 Task: Create in the project AgileConnection in Backlog an issue 'Create a new online platform for online education courses with advanced peer-to-peer learning and discussion features', assign it to team member softage.1@softage.net and change the status to IN PROGRESS. Create in the project AgileConnection in Backlog an issue 'Implement a new cloud-based customer engagement system for a company with advanced marketing automation and customer retention features', assign it to team member softage.2@softage.net and change the status to IN PROGRESS
Action: Mouse moved to (222, 59)
Screenshot: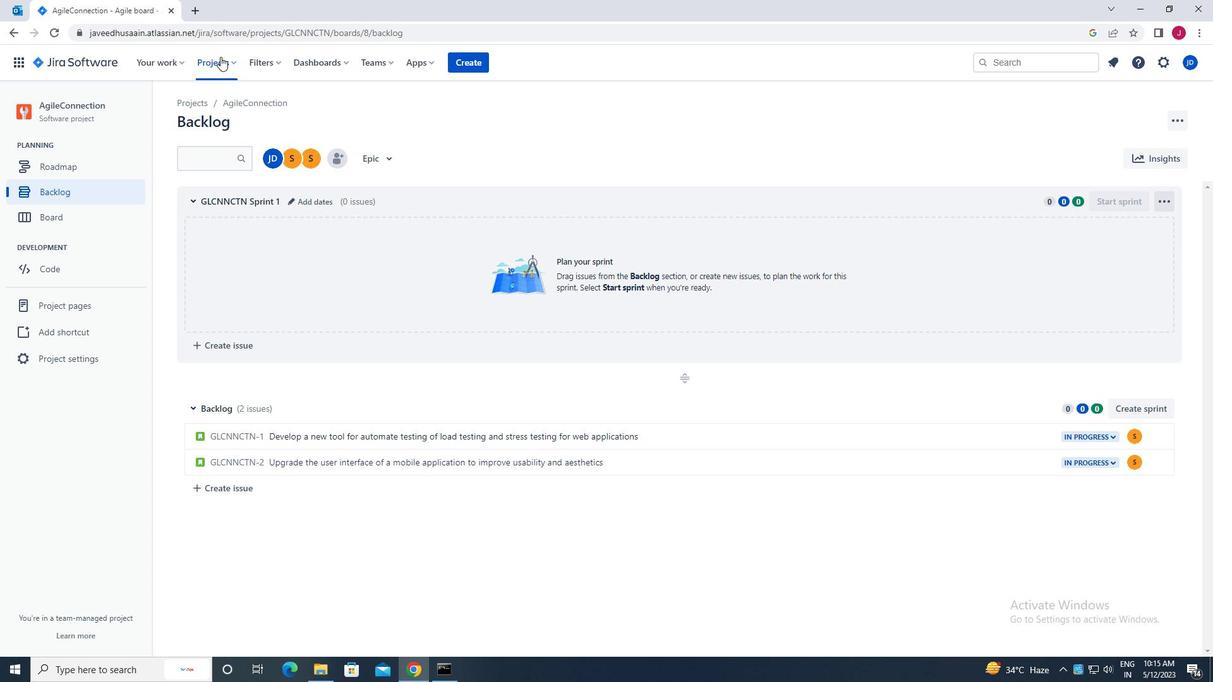 
Action: Mouse pressed left at (222, 59)
Screenshot: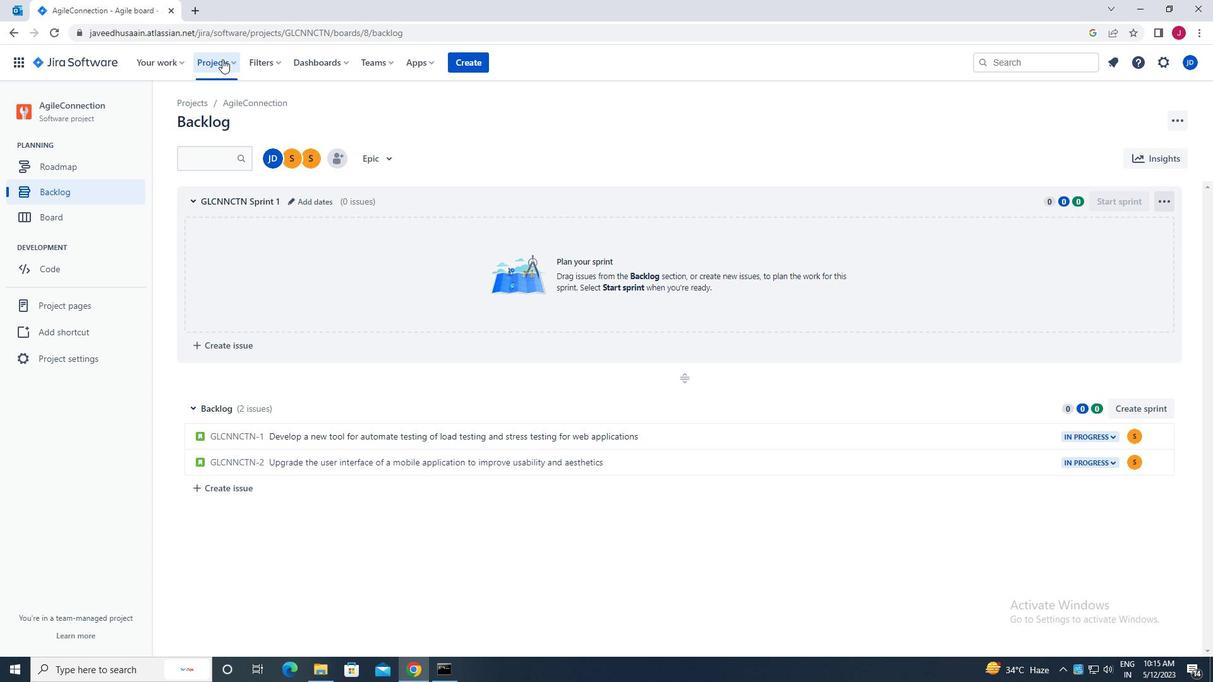 
Action: Mouse moved to (267, 115)
Screenshot: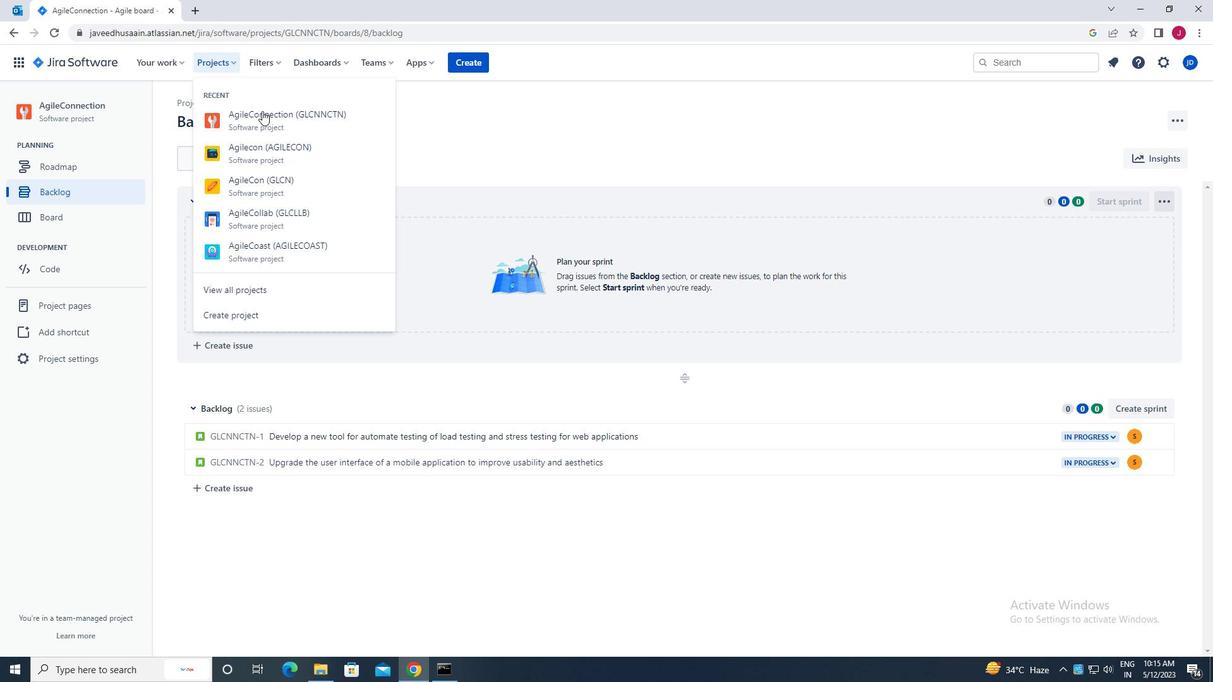 
Action: Mouse pressed left at (267, 115)
Screenshot: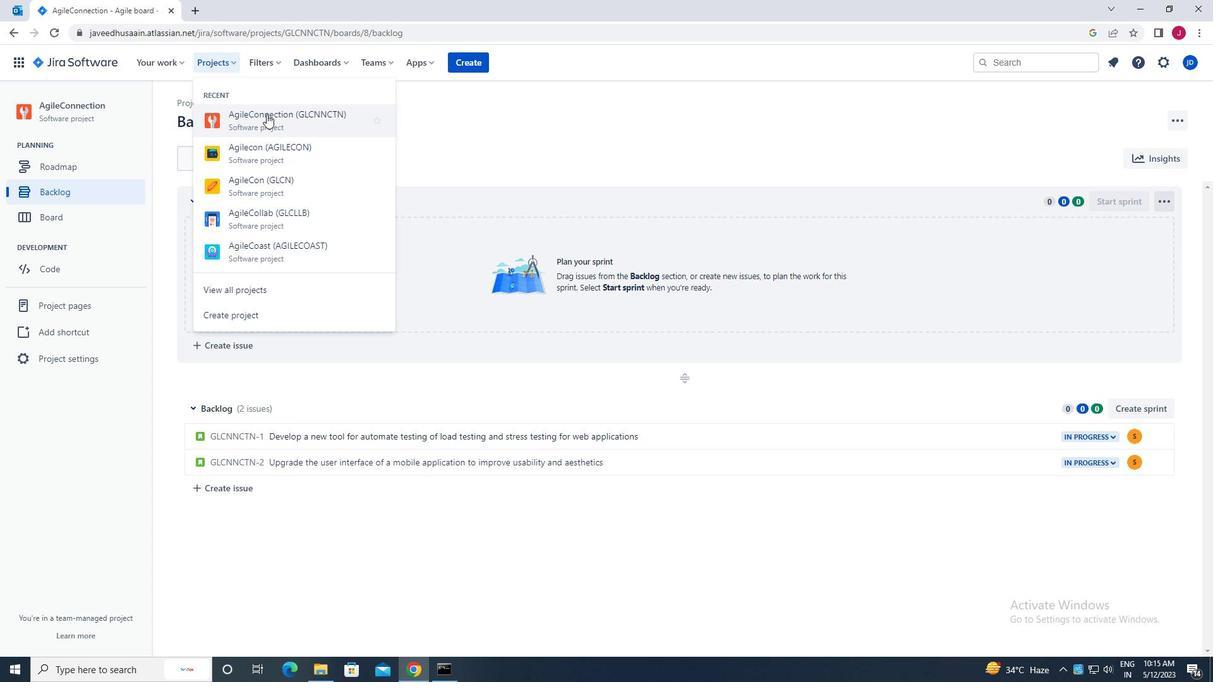 
Action: Mouse moved to (100, 190)
Screenshot: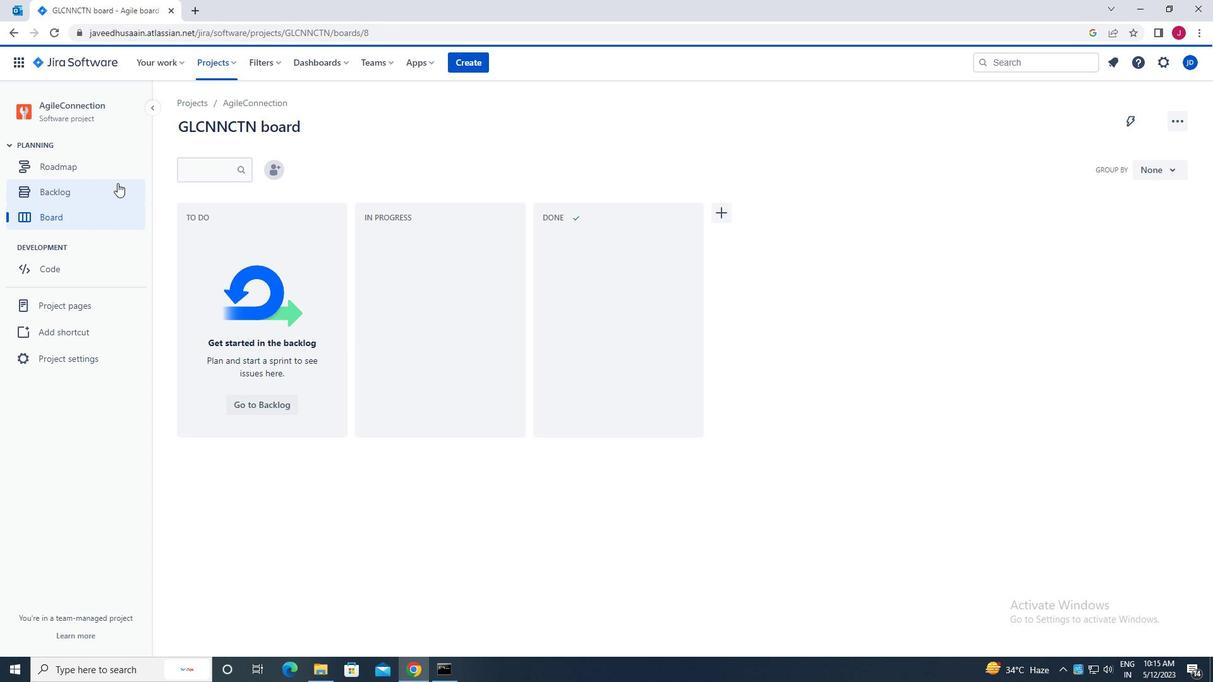 
Action: Mouse pressed left at (100, 190)
Screenshot: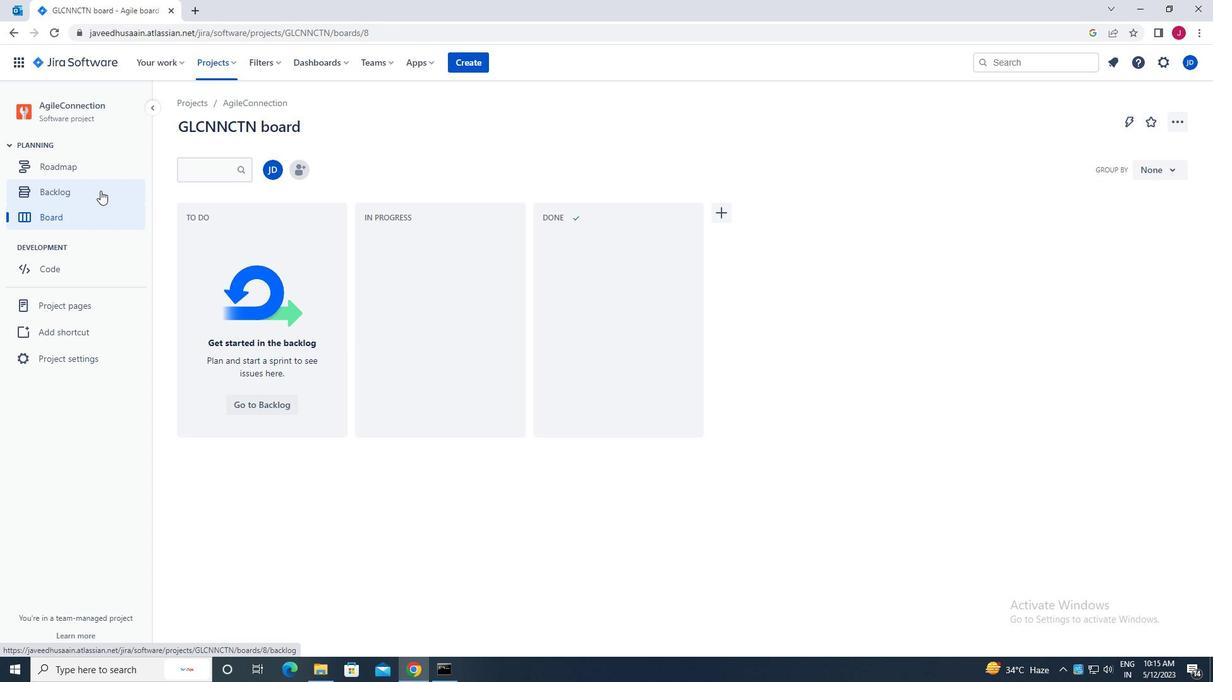 
Action: Mouse moved to (237, 493)
Screenshot: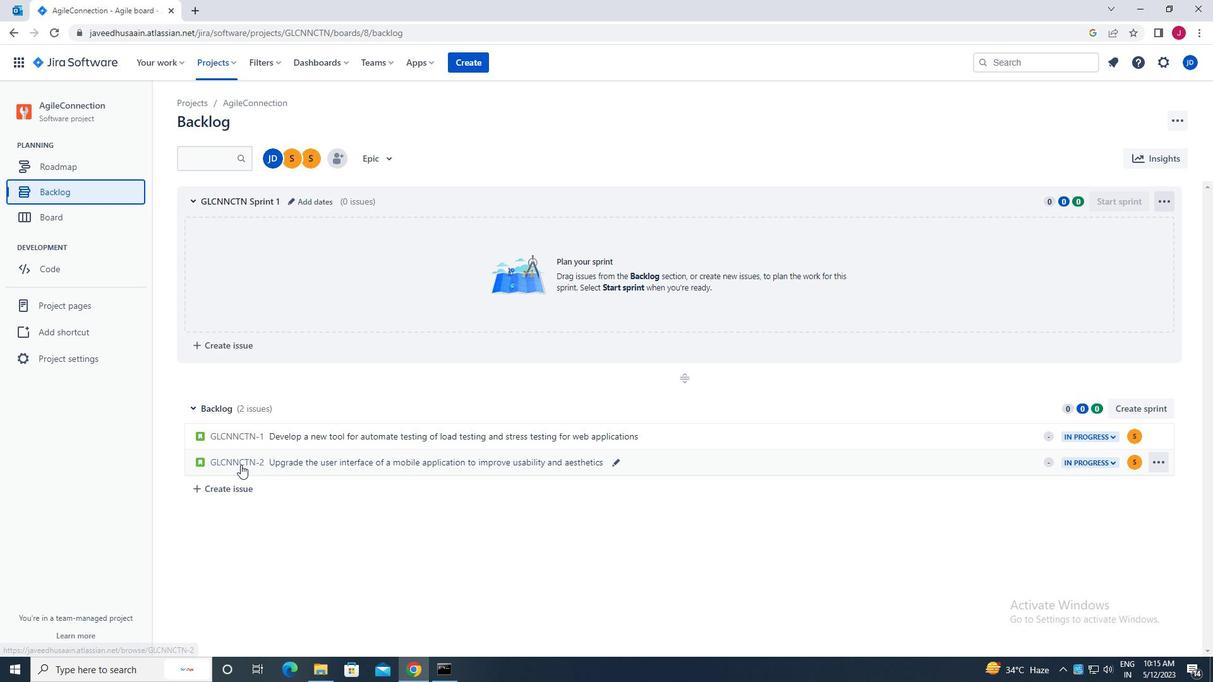 
Action: Mouse pressed left at (237, 493)
Screenshot: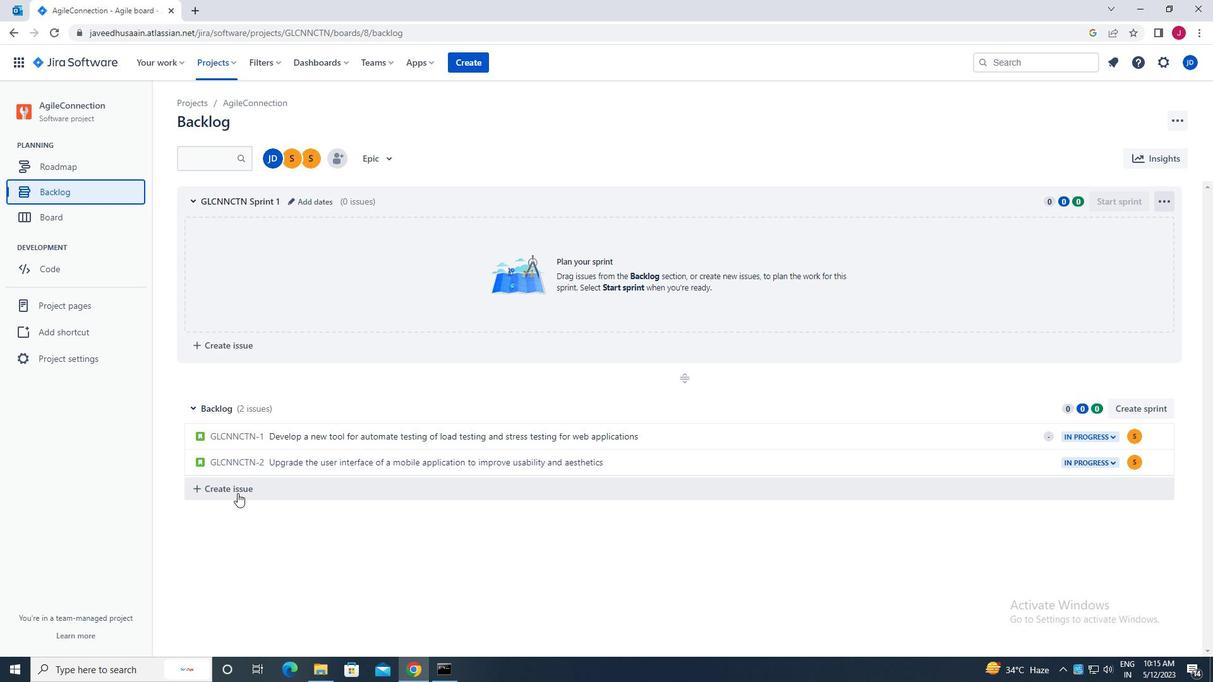 
Action: Key pressed c<Key.caps_lock>reate<Key.space>a<Key.space>new<Key.space>online<Key.space>platform<Key.space>for<Key.space>online<Key.space>education<Key.space>course<Key.space>with<Key.space>advanced<Key.space>peer-to-peer<Key.space>learning<Key.space>and<Key.space>discussion<Key.space>feature<Key.enter>
Screenshot: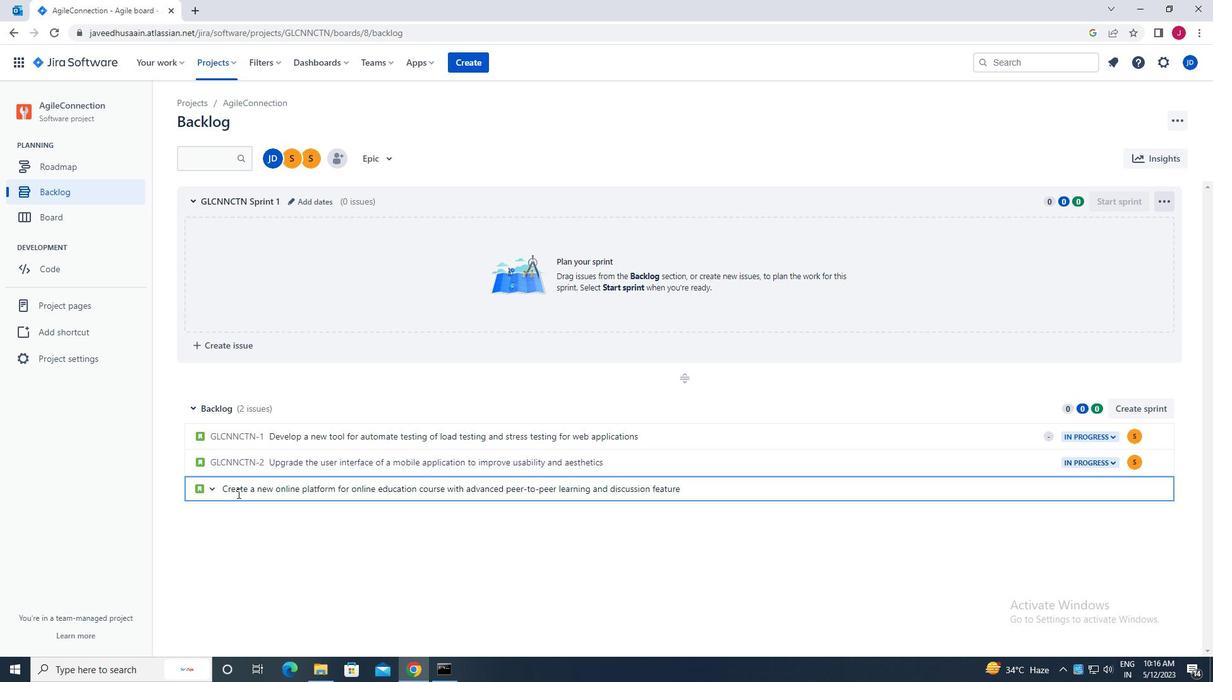 
Action: Mouse moved to (1137, 487)
Screenshot: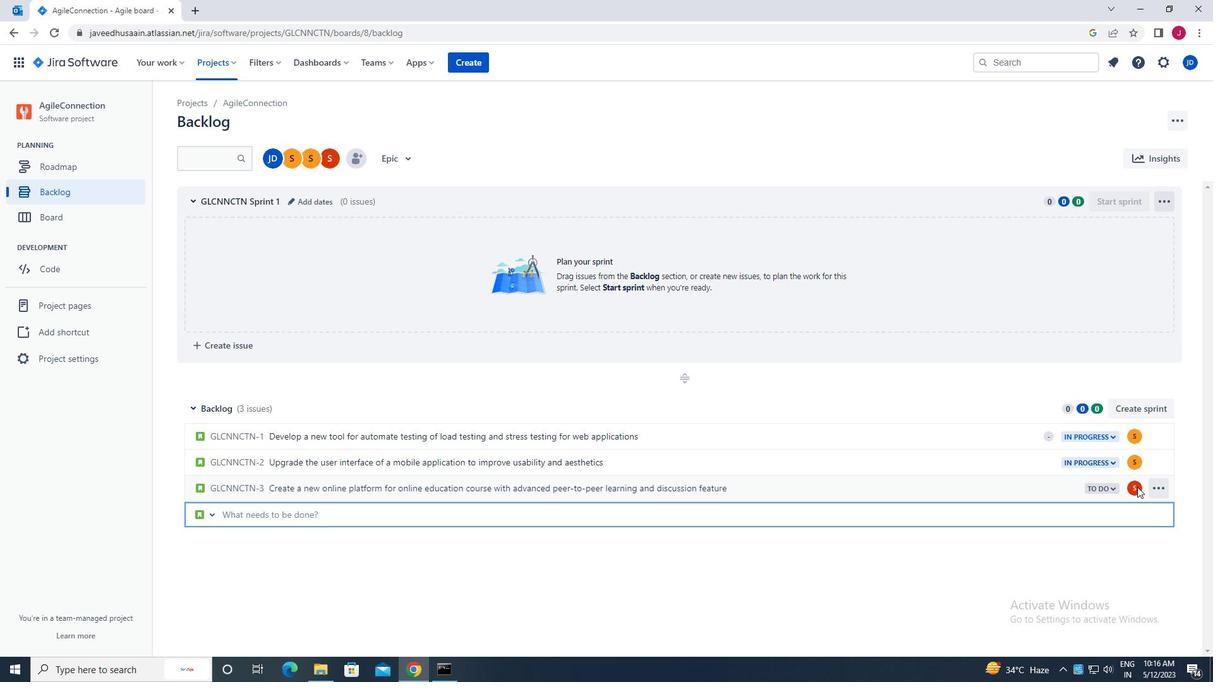 
Action: Mouse pressed left at (1137, 487)
Screenshot: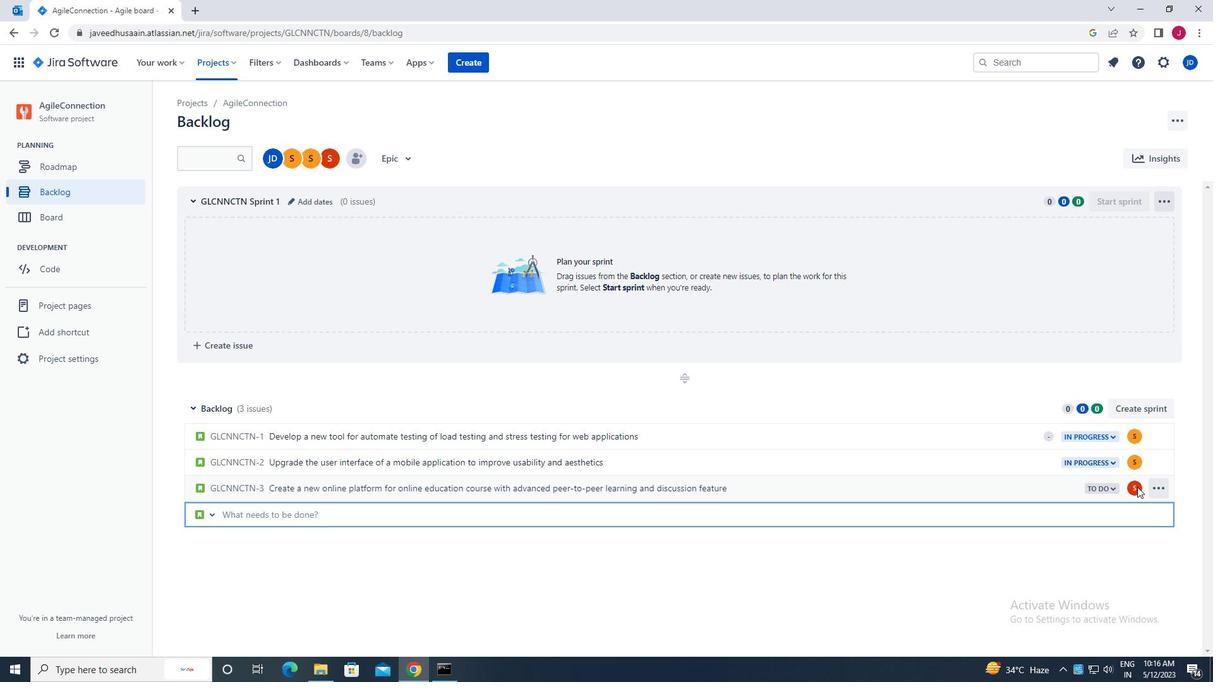 
Action: Mouse moved to (1012, 589)
Screenshot: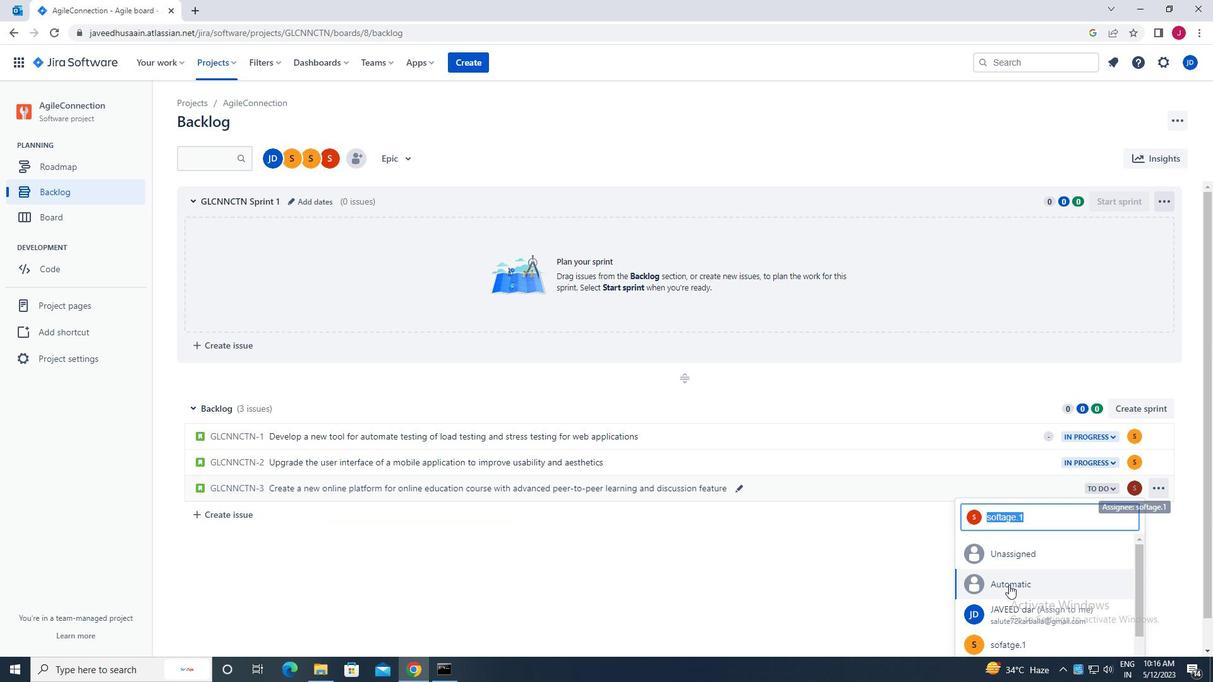 
Action: Mouse scrolled (1012, 588) with delta (0, 0)
Screenshot: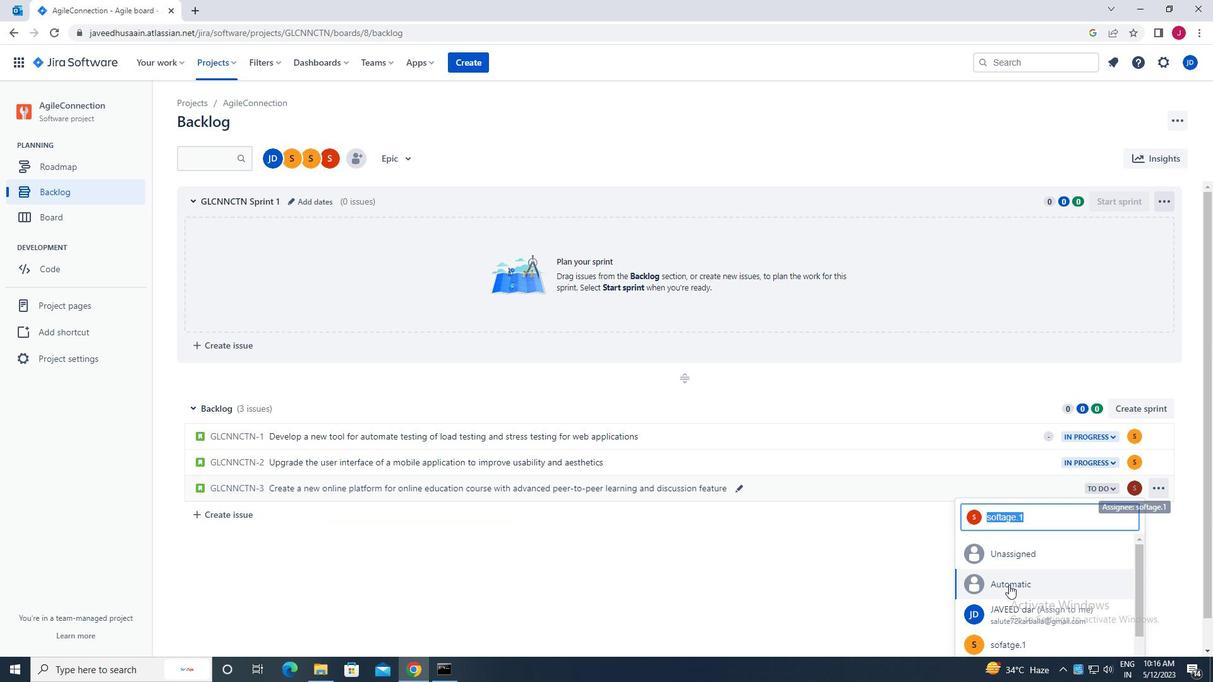 
Action: Mouse scrolled (1012, 588) with delta (0, 0)
Screenshot: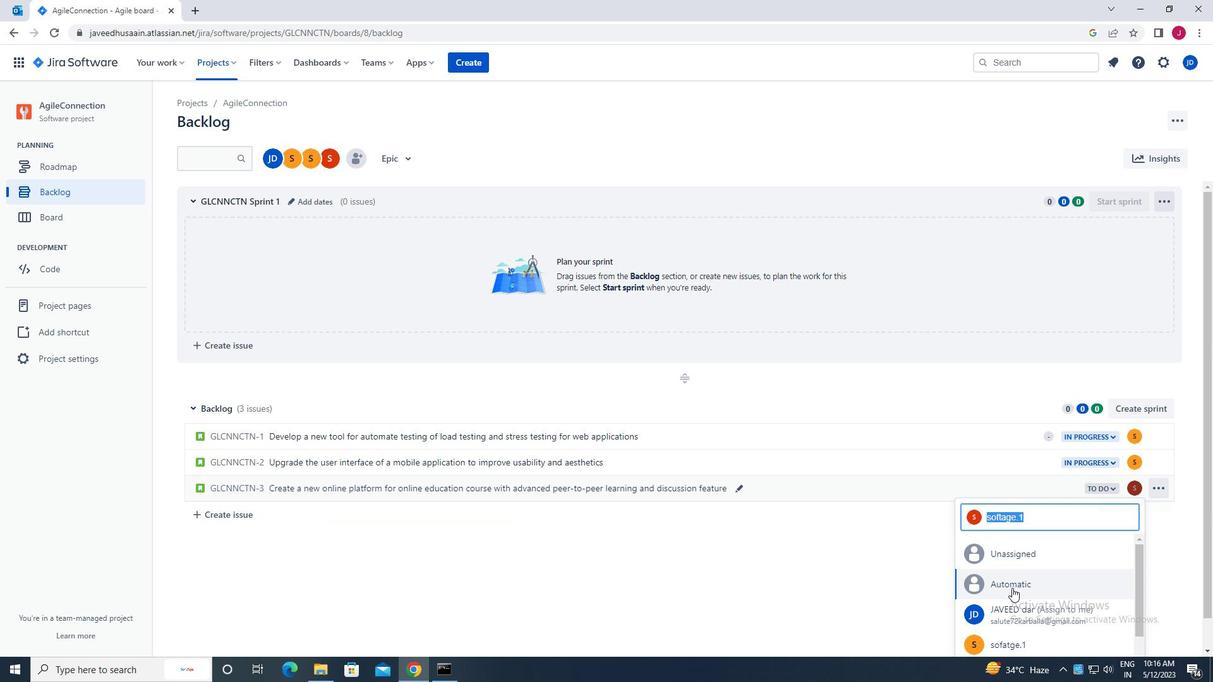 
Action: Mouse moved to (1013, 589)
Screenshot: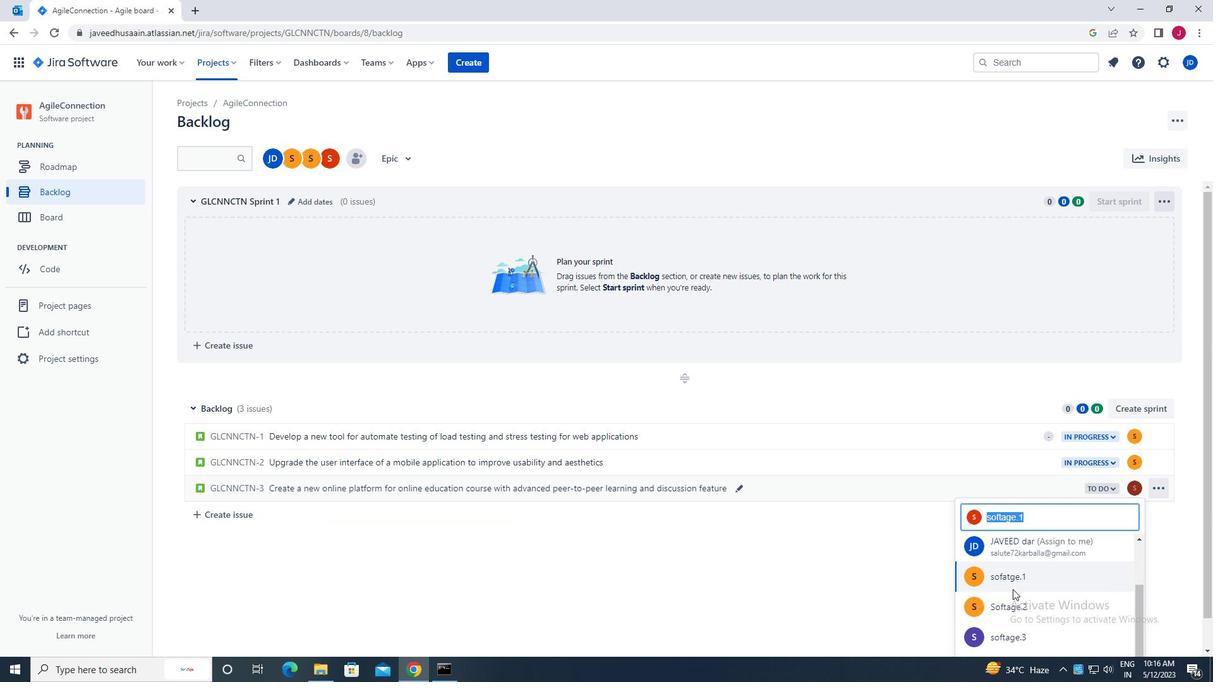 
Action: Mouse scrolled (1013, 588) with delta (0, 0)
Screenshot: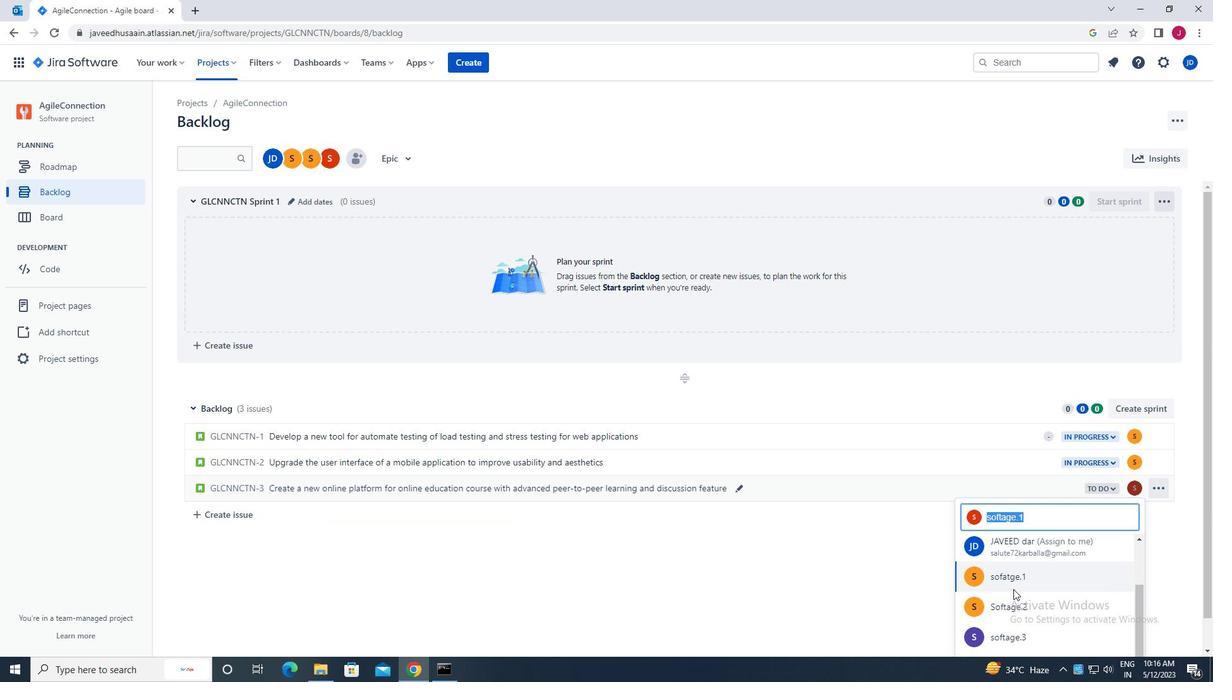 
Action: Mouse moved to (1013, 589)
Screenshot: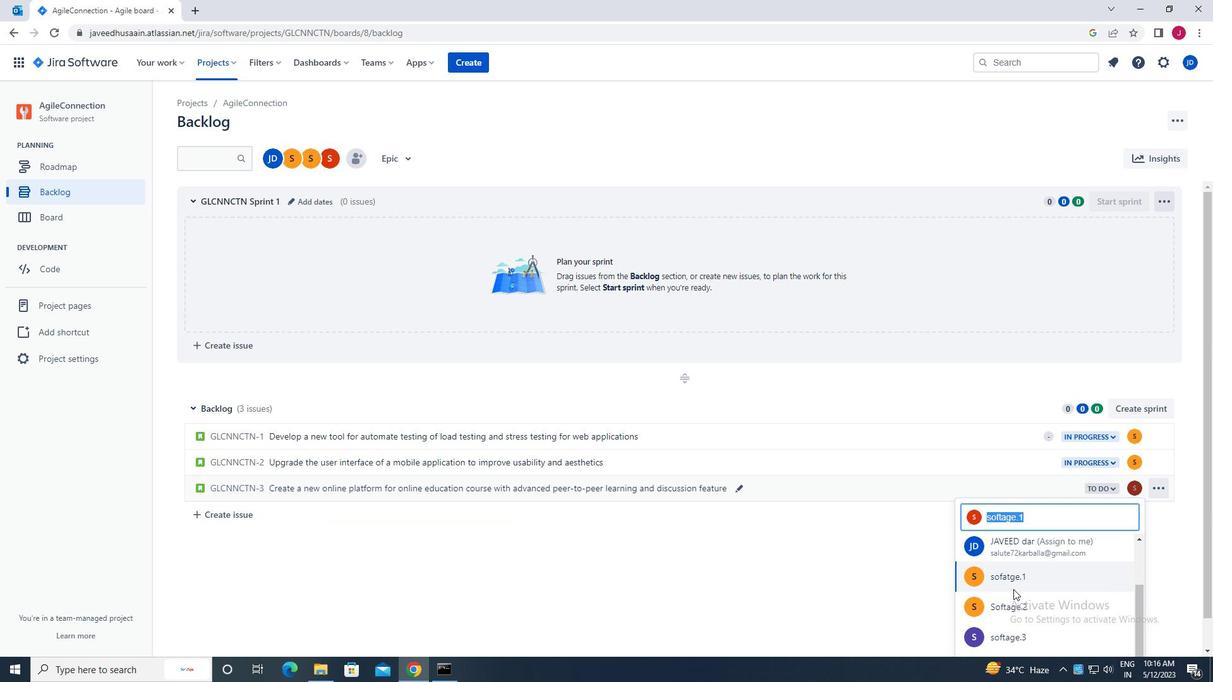 
Action: Mouse scrolled (1013, 588) with delta (0, 0)
Screenshot: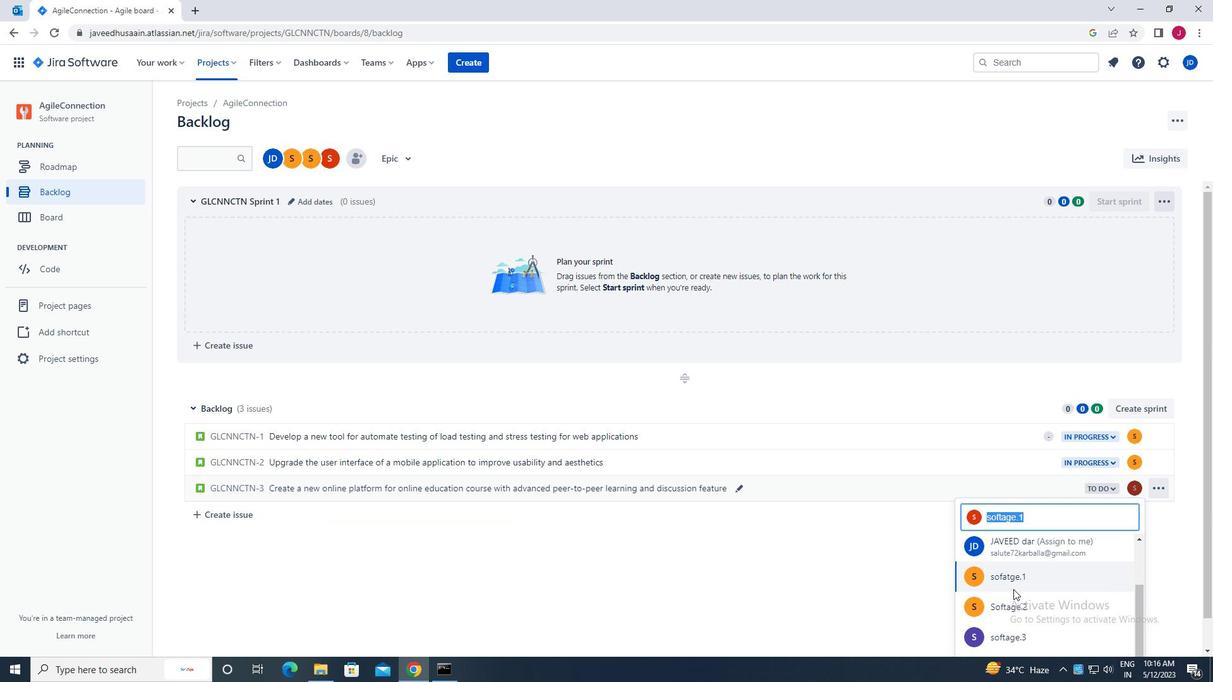
Action: Mouse moved to (1014, 589)
Screenshot: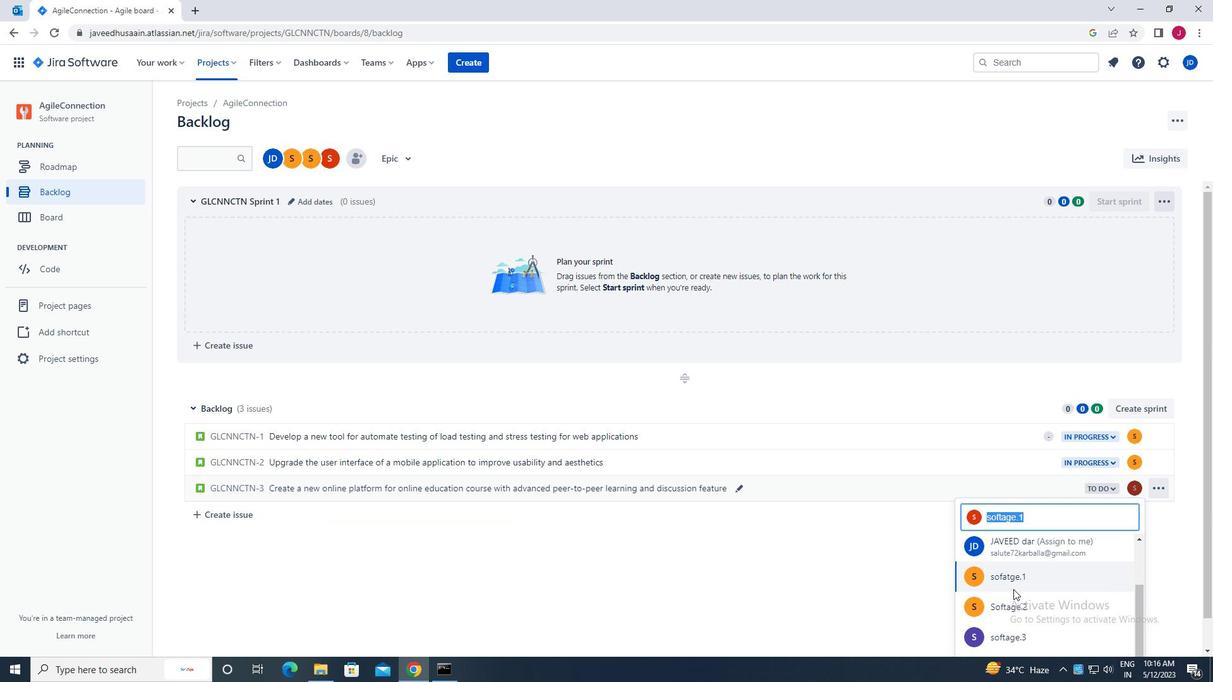 
Action: Mouse scrolled (1014, 588) with delta (0, 0)
Screenshot: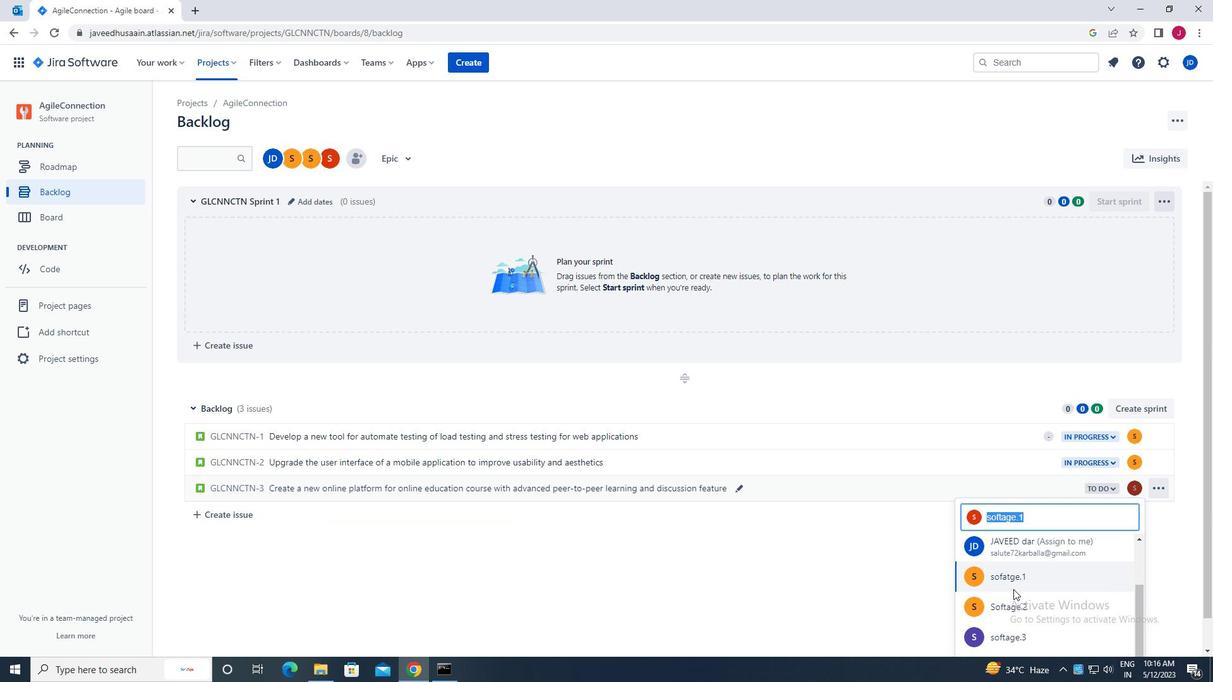 
Action: Mouse moved to (1021, 575)
Screenshot: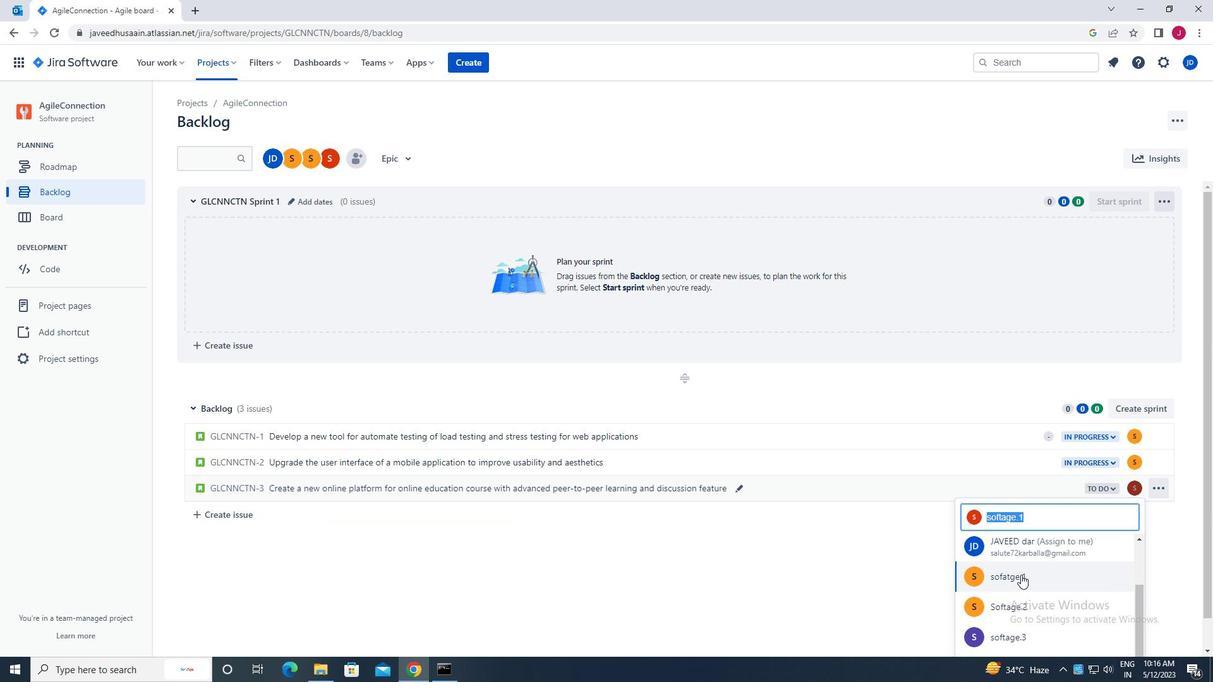 
Action: Mouse pressed left at (1021, 575)
Screenshot: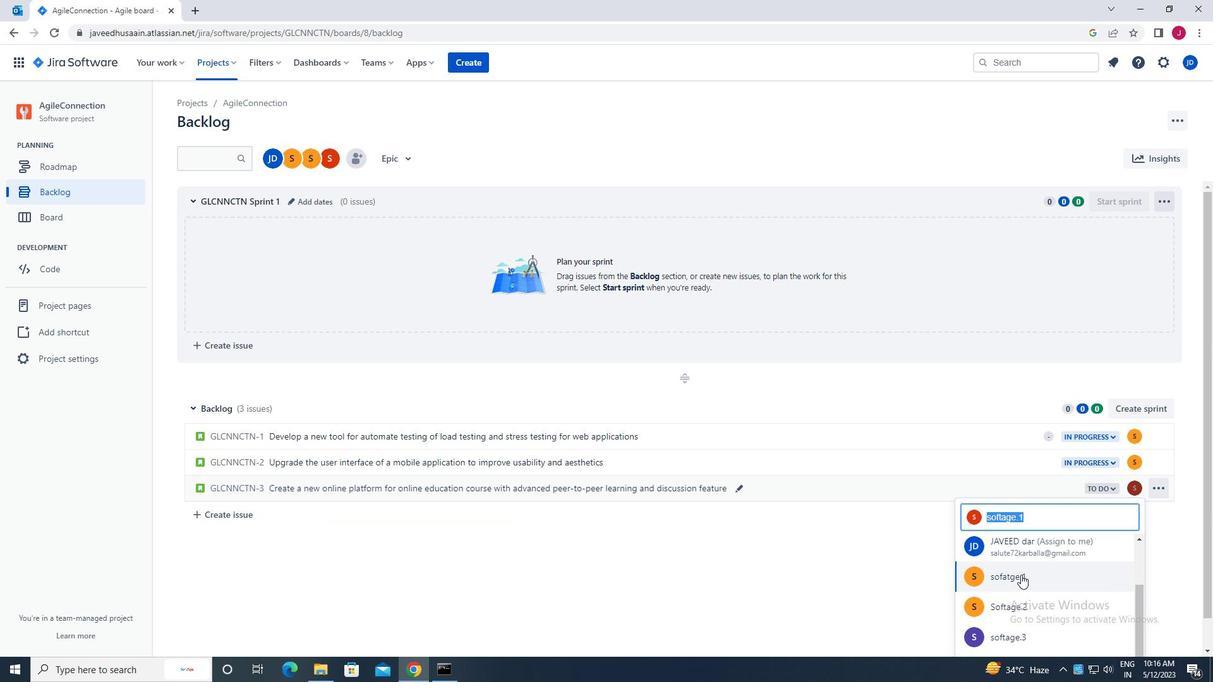 
Action: Mouse moved to (1095, 485)
Screenshot: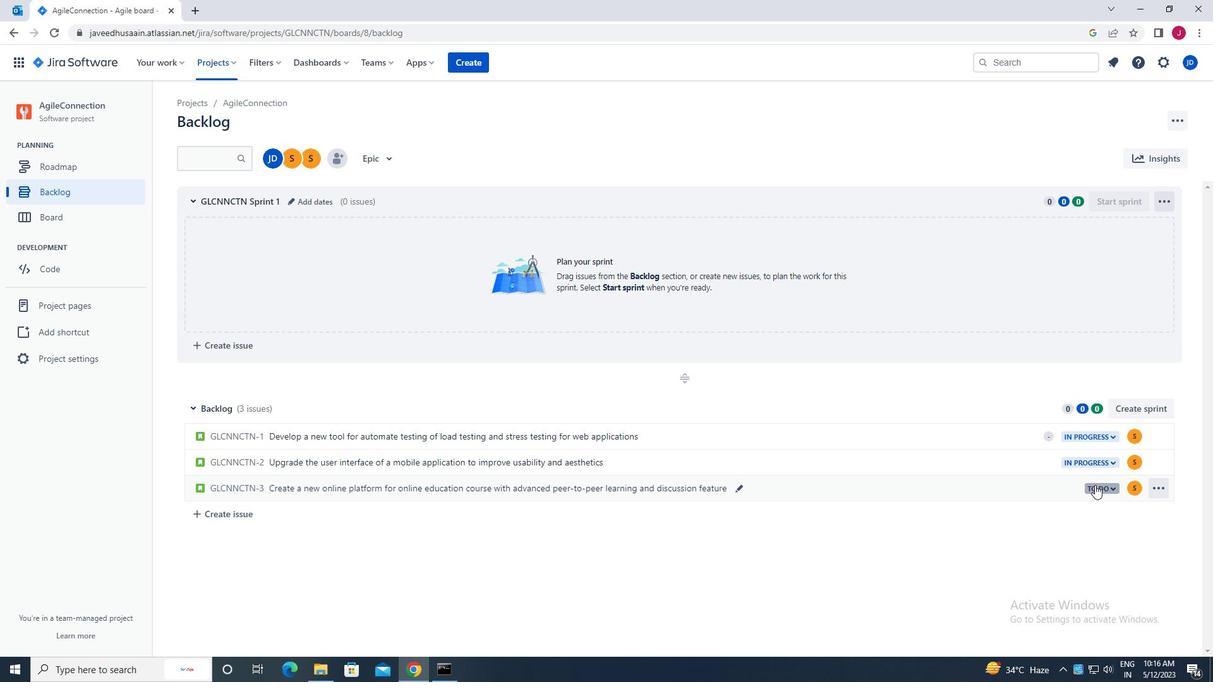 
Action: Mouse pressed left at (1095, 485)
Screenshot: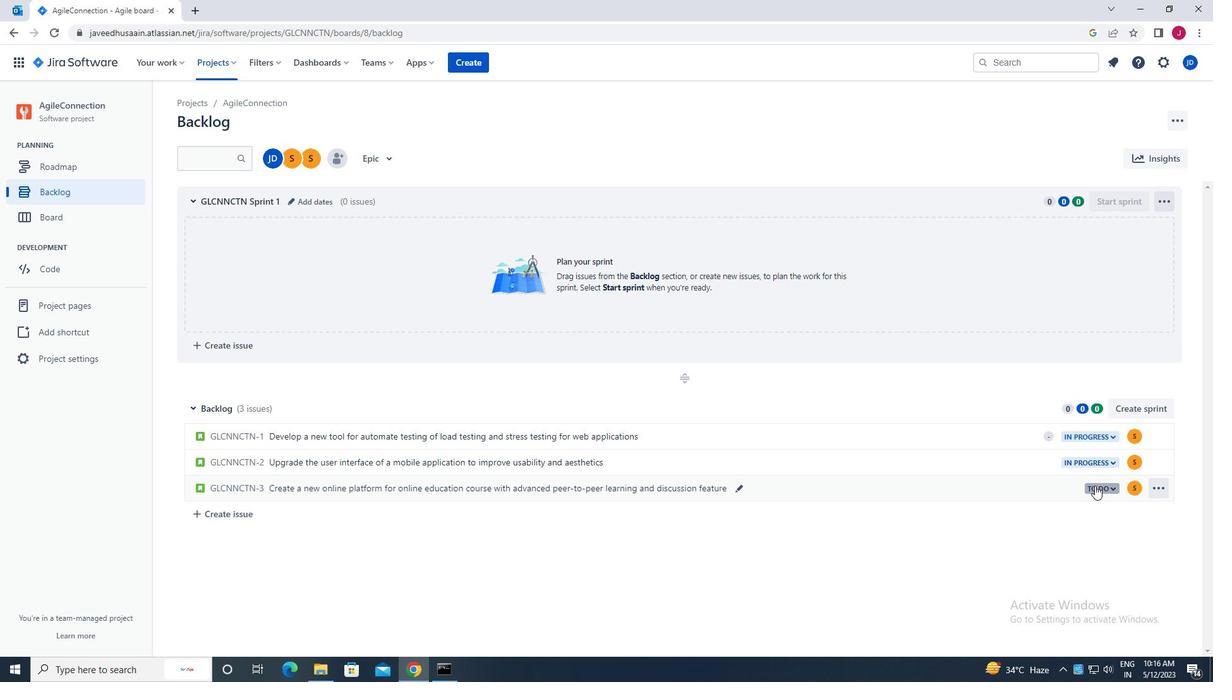 
Action: Mouse moved to (1018, 512)
Screenshot: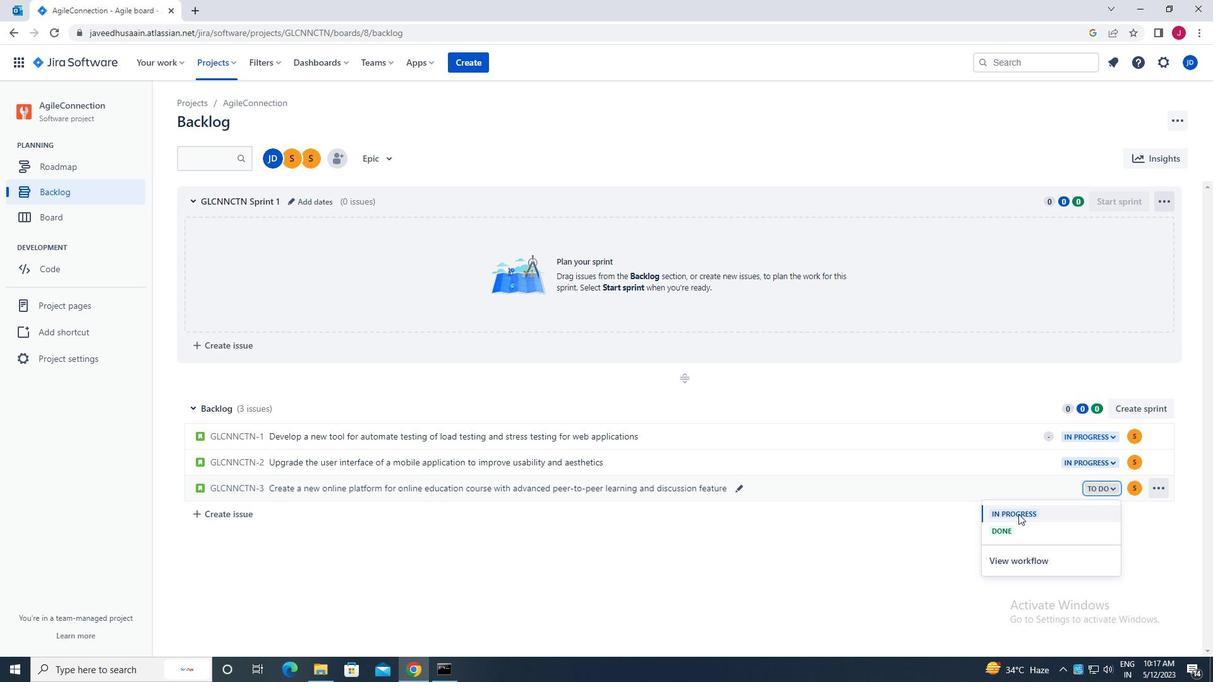 
Action: Mouse pressed left at (1018, 512)
Screenshot: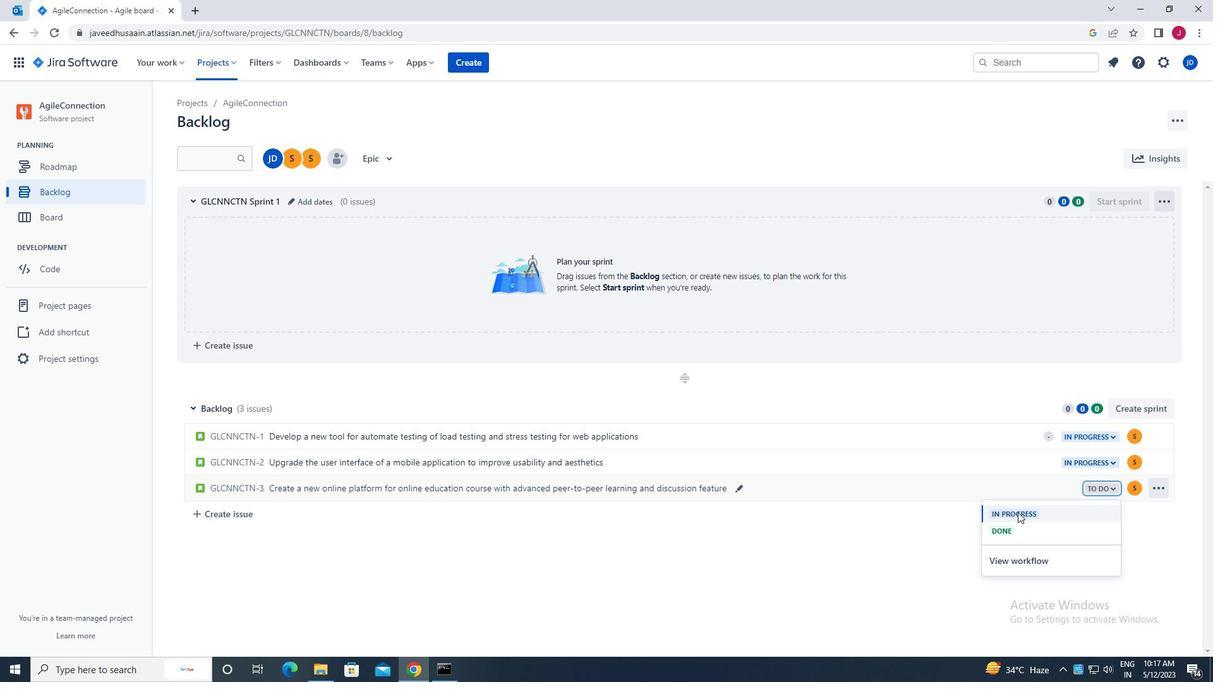 
Action: Mouse moved to (246, 515)
Screenshot: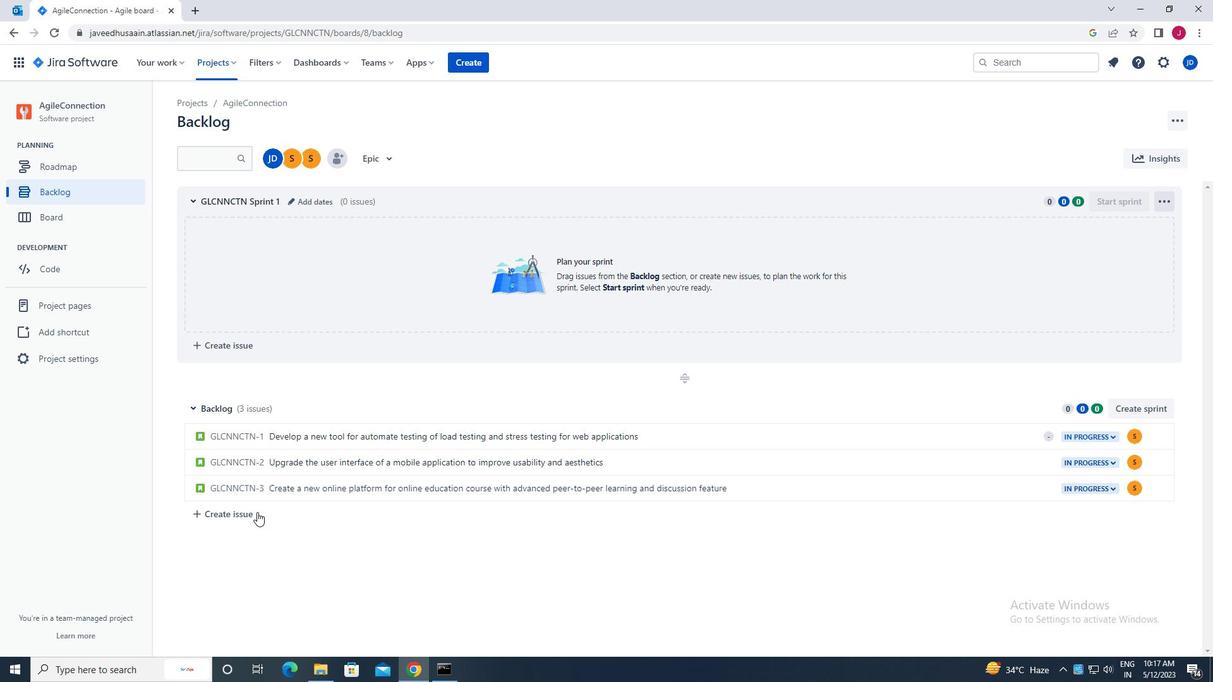 
Action: Mouse pressed left at (246, 515)
Screenshot: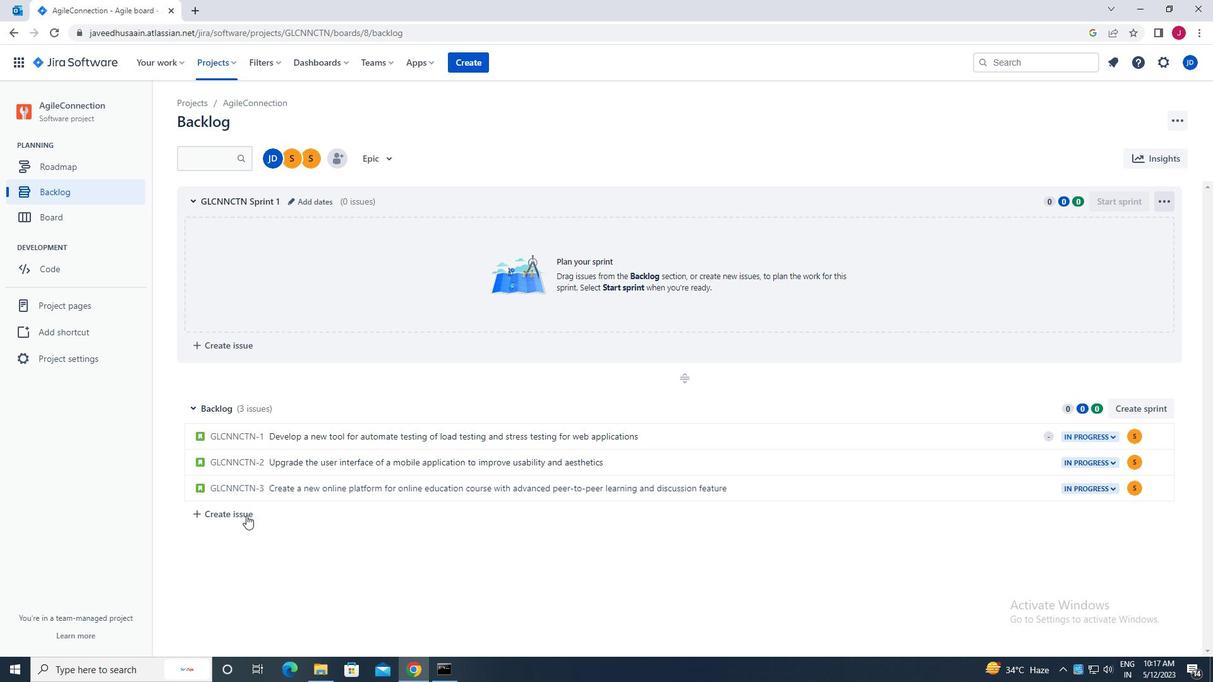 
Action: Mouse moved to (252, 516)
Screenshot: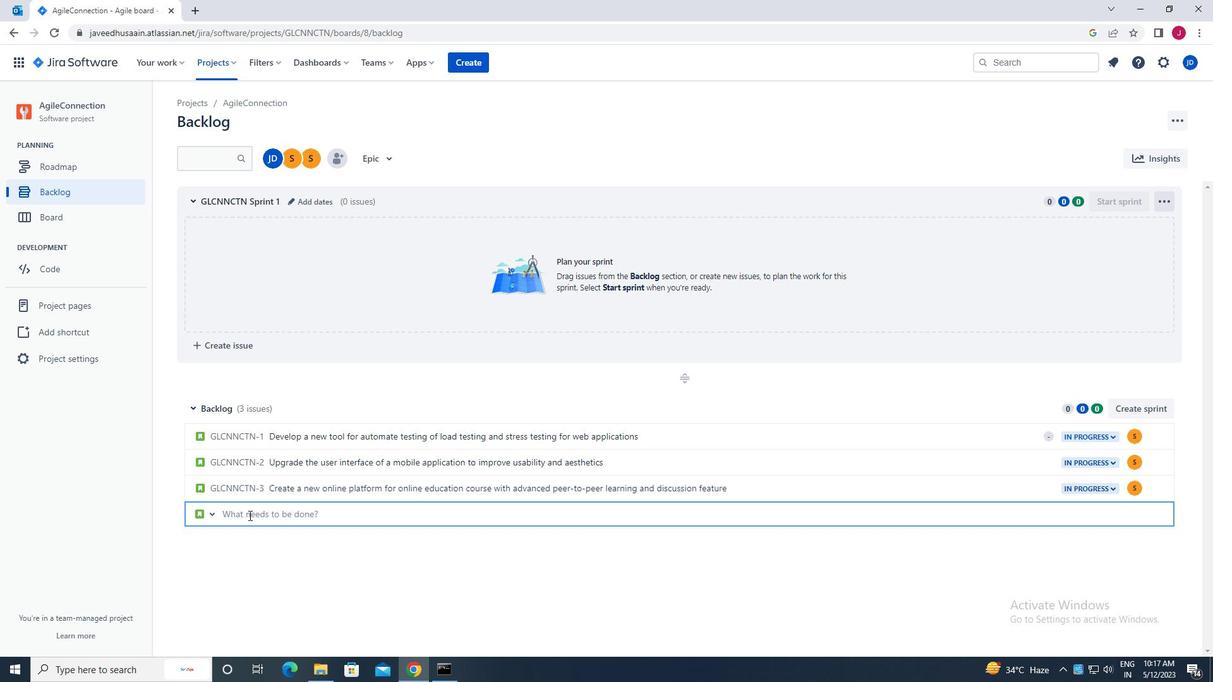 
Action: Mouse pressed left at (252, 516)
Screenshot: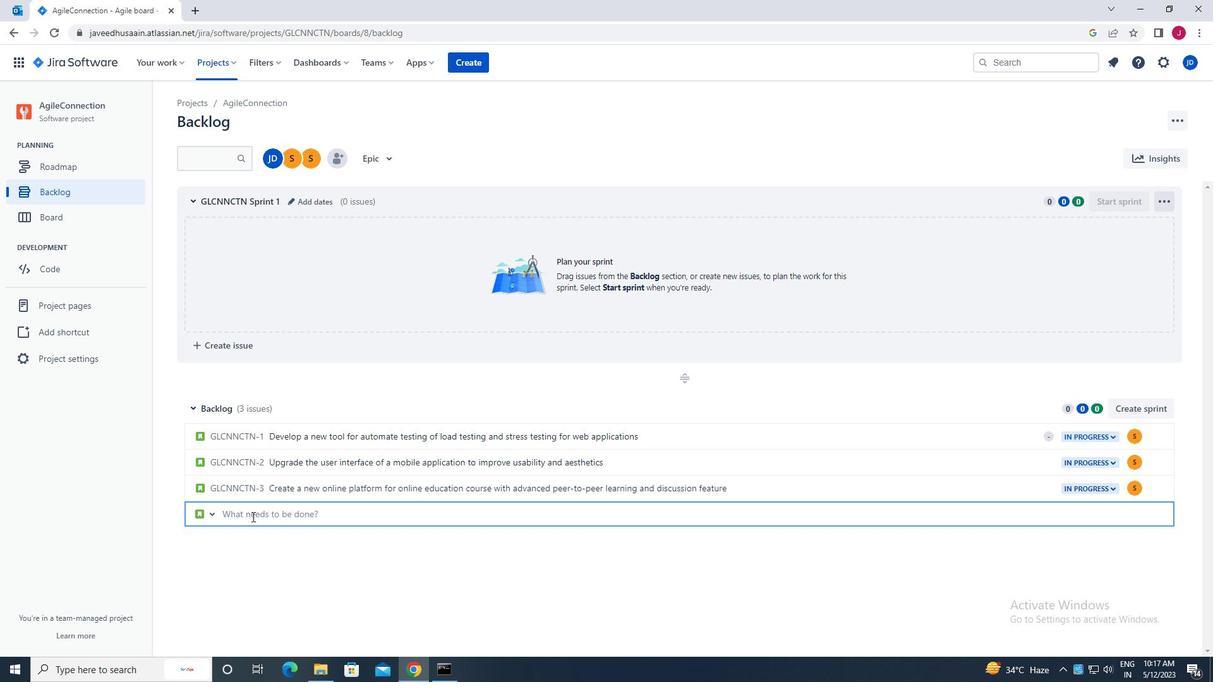 
Action: Key pressed <Key.caps_lock>i<Key.caps_lock>mplement<Key.space>a<Key.space>new<Key.space>cloud-based<Key.space>customer<Key.space>engagement<Key.space>system<Key.space>for<Key.space>a<Key.space>compant<Key.backspace>y<Key.space>with<Key.space>advanced<Key.space>marketing<Key.space>automation<Key.space>and<Key.space>customer<Key.space>retention<Key.space>features<Key.enter>
Screenshot: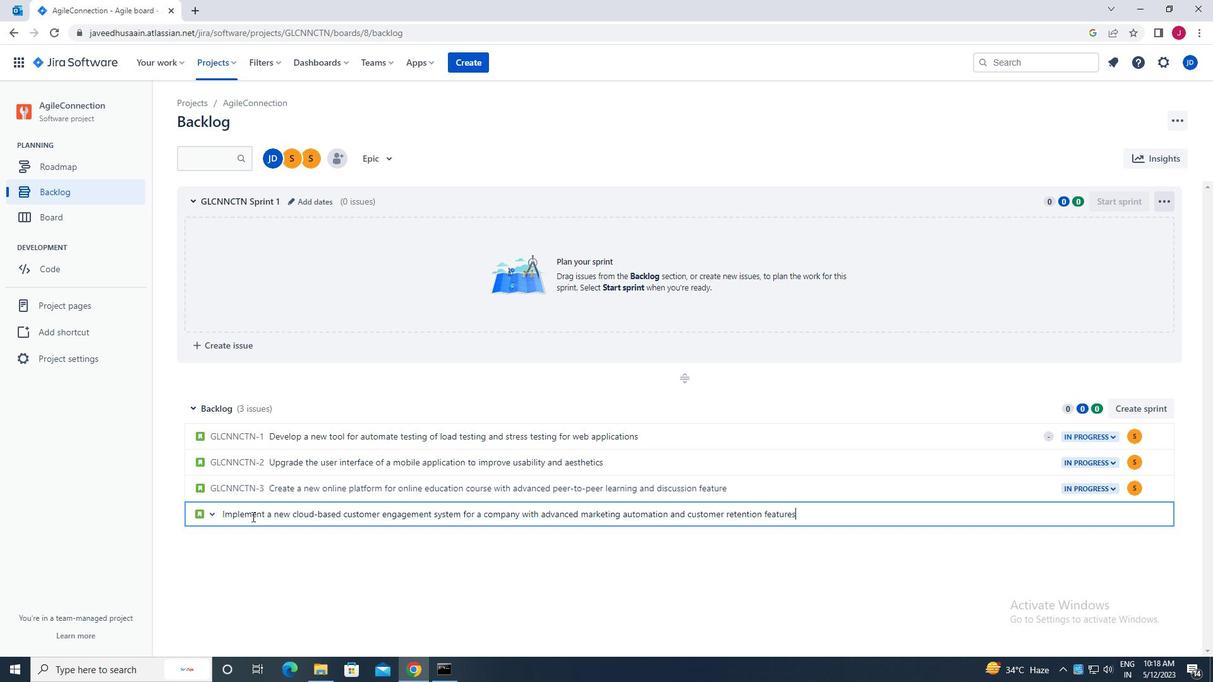
Action: Mouse moved to (1112, 510)
Screenshot: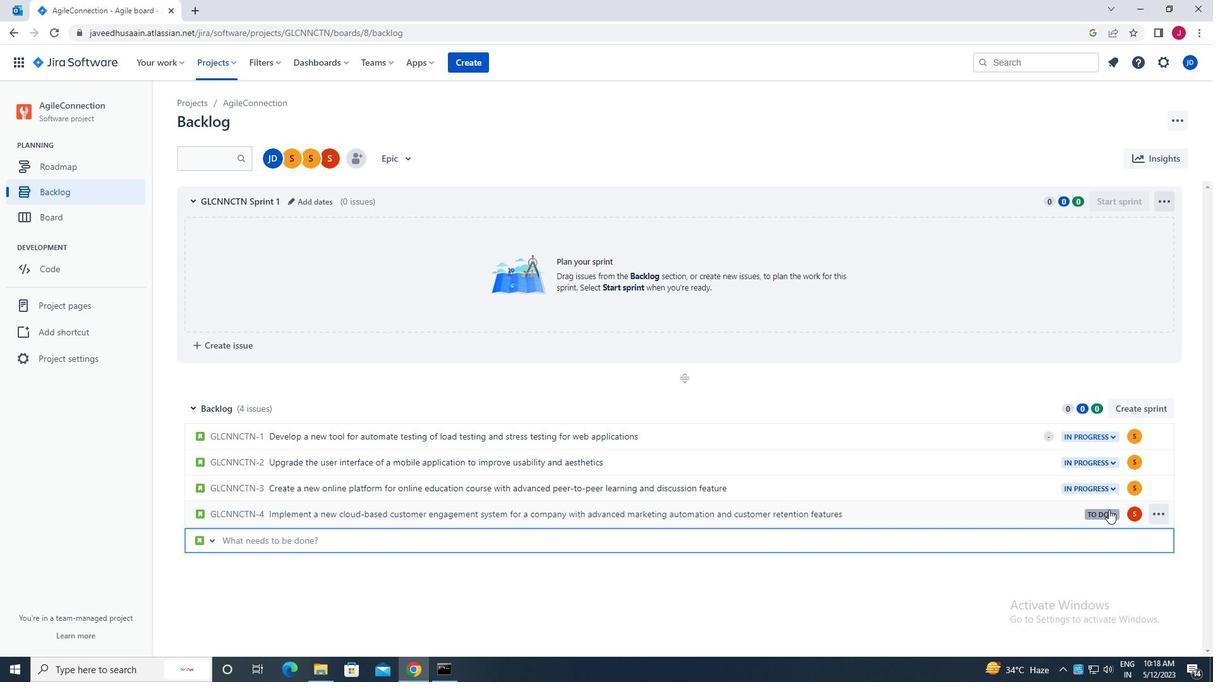 
Action: Mouse pressed left at (1112, 510)
Screenshot: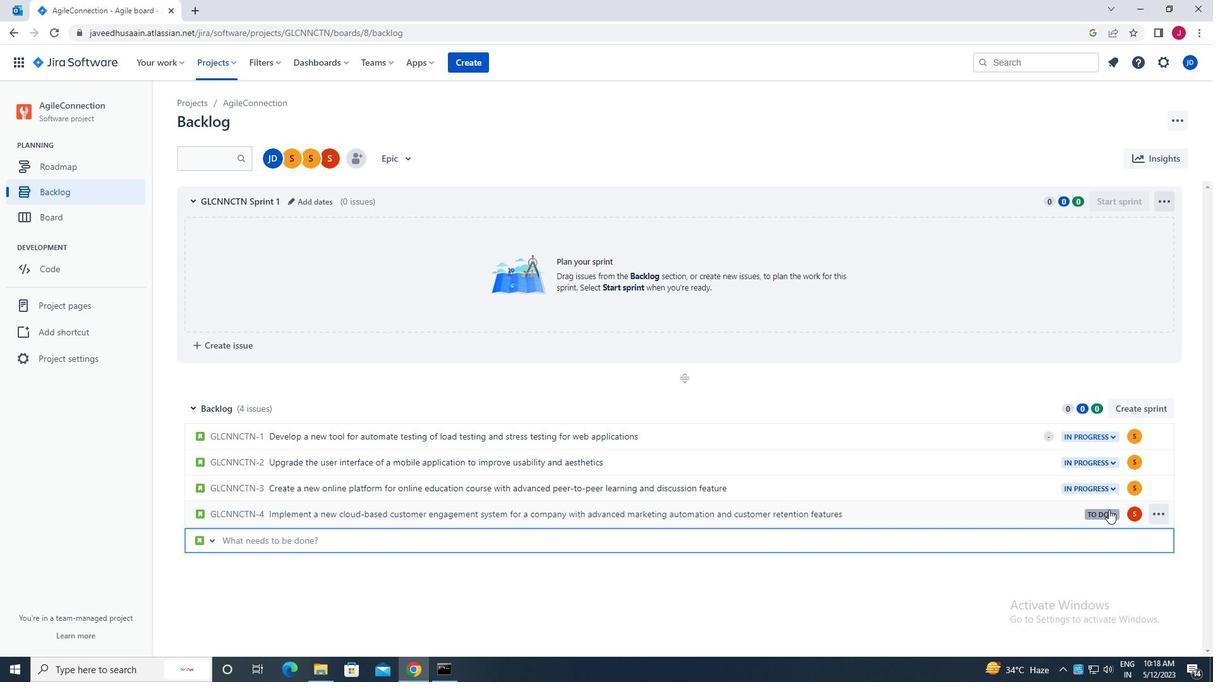 
Action: Mouse moved to (1031, 559)
Screenshot: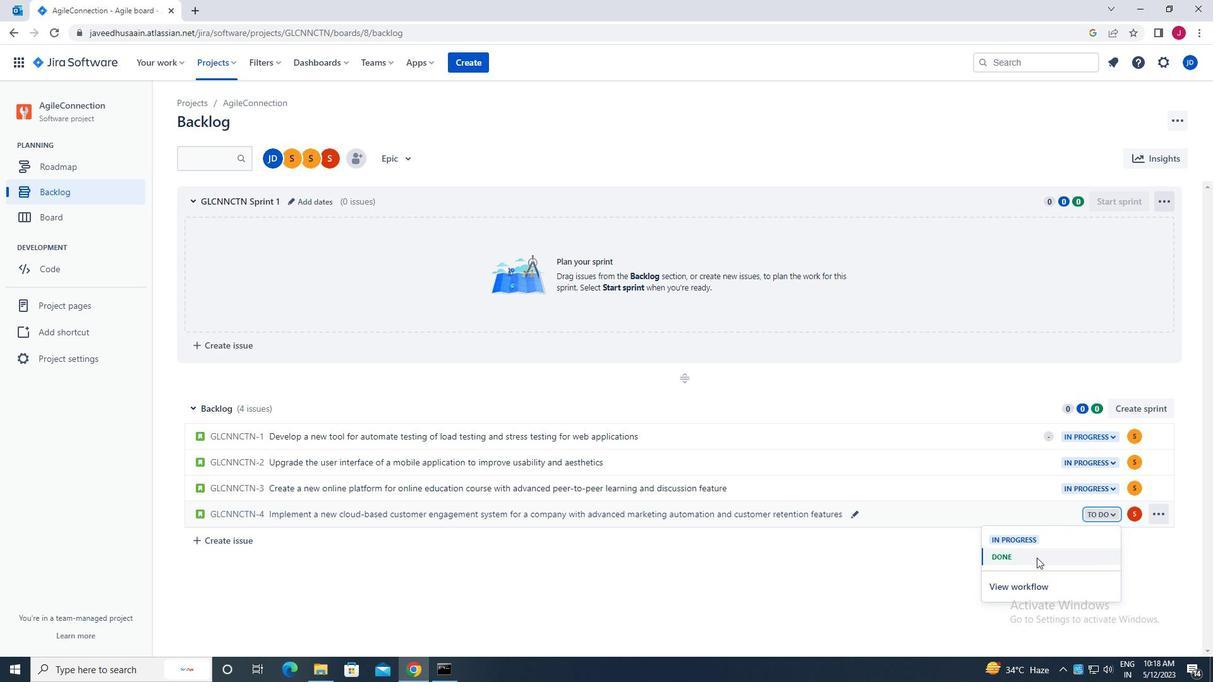
Action: Mouse scrolled (1031, 558) with delta (0, 0)
Screenshot: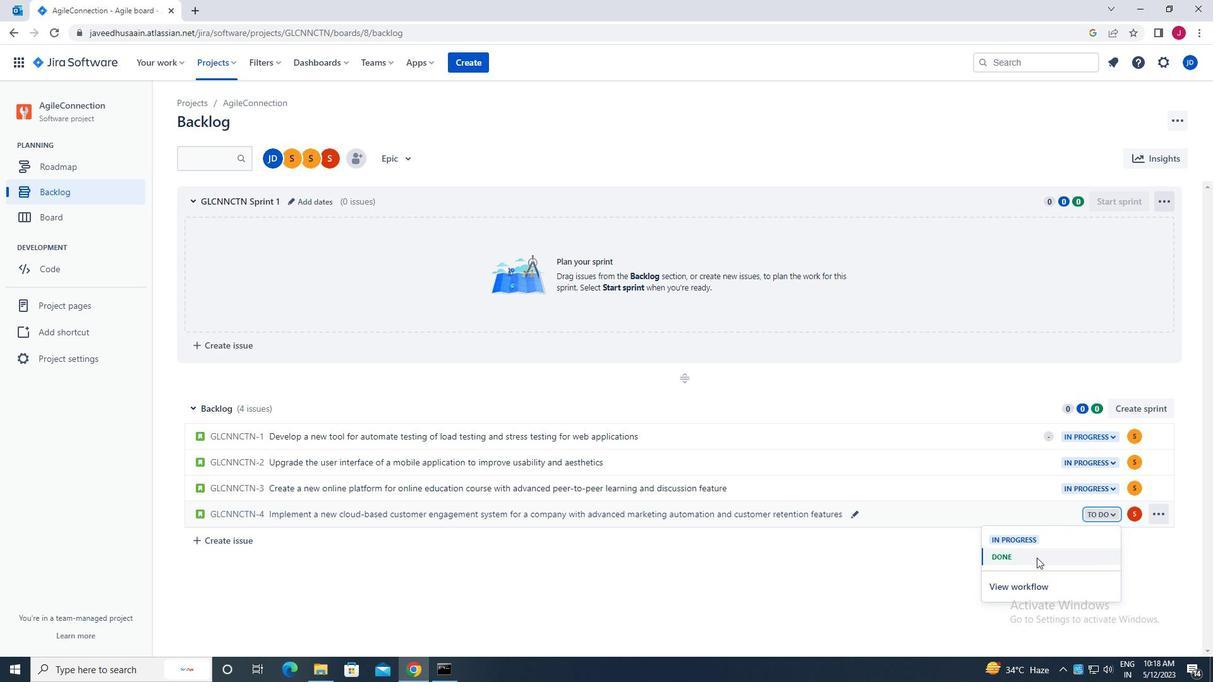 
Action: Mouse moved to (1030, 559)
Screenshot: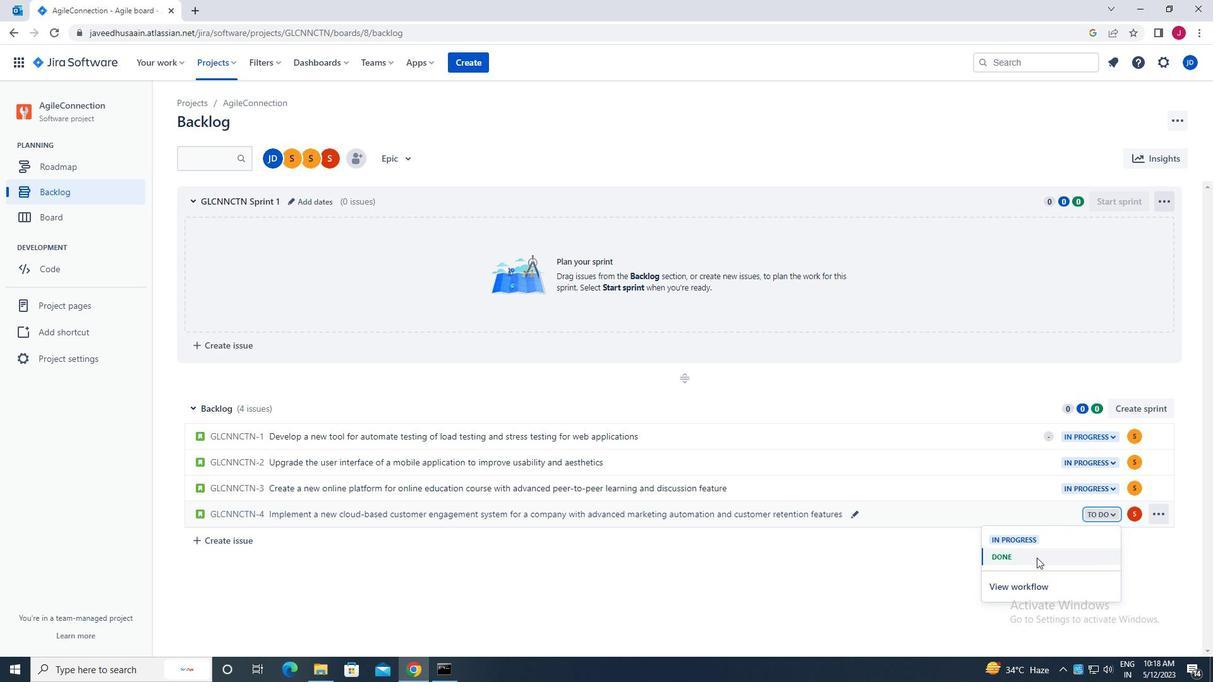 
Action: Mouse scrolled (1030, 558) with delta (0, 0)
Screenshot: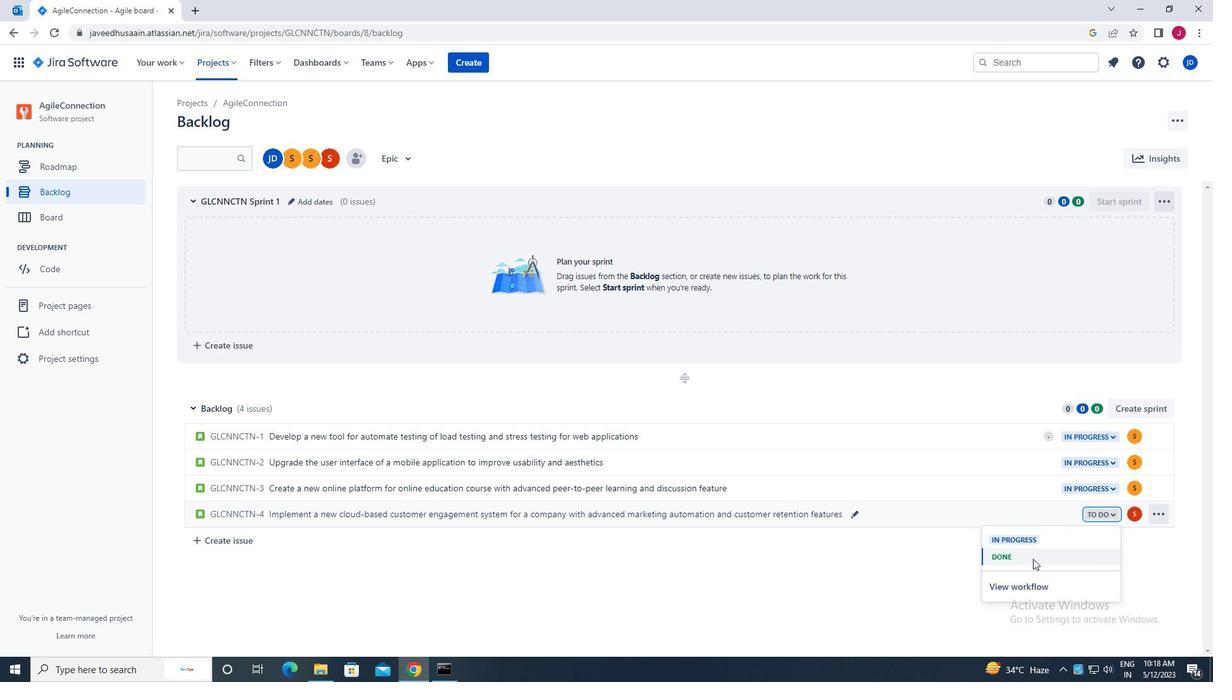 
Action: Mouse moved to (1030, 559)
Screenshot: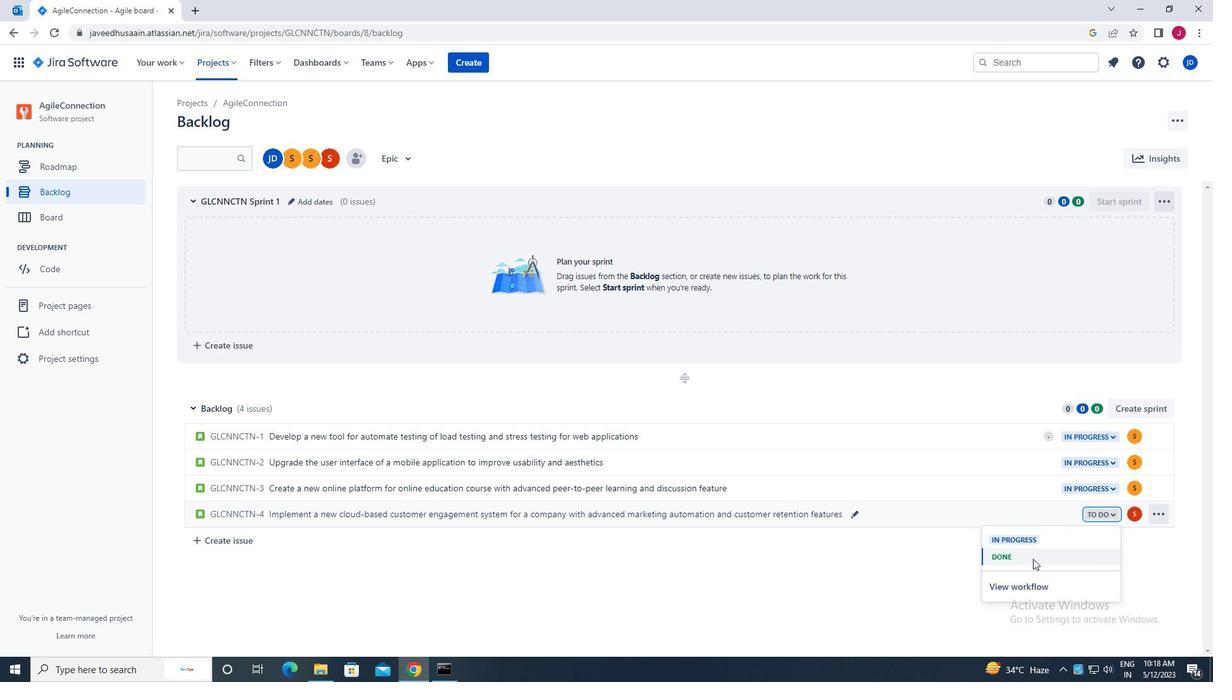 
Action: Mouse scrolled (1030, 558) with delta (0, 0)
Screenshot: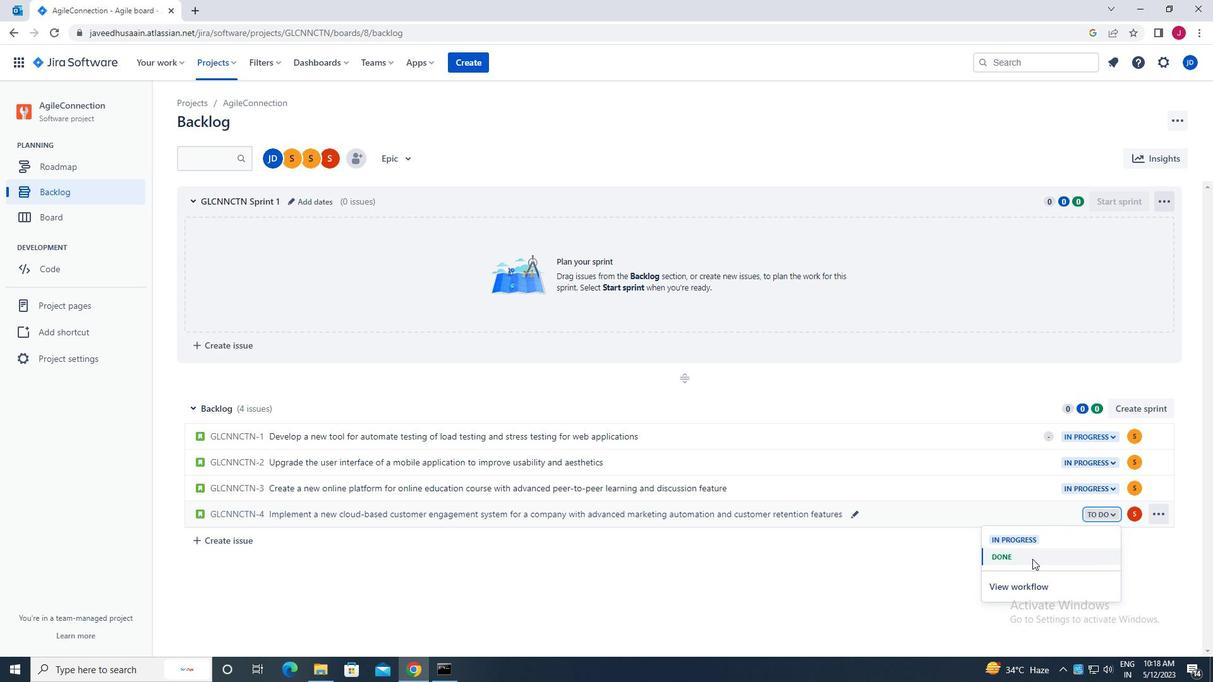 
Action: Mouse scrolled (1030, 558) with delta (0, 0)
Screenshot: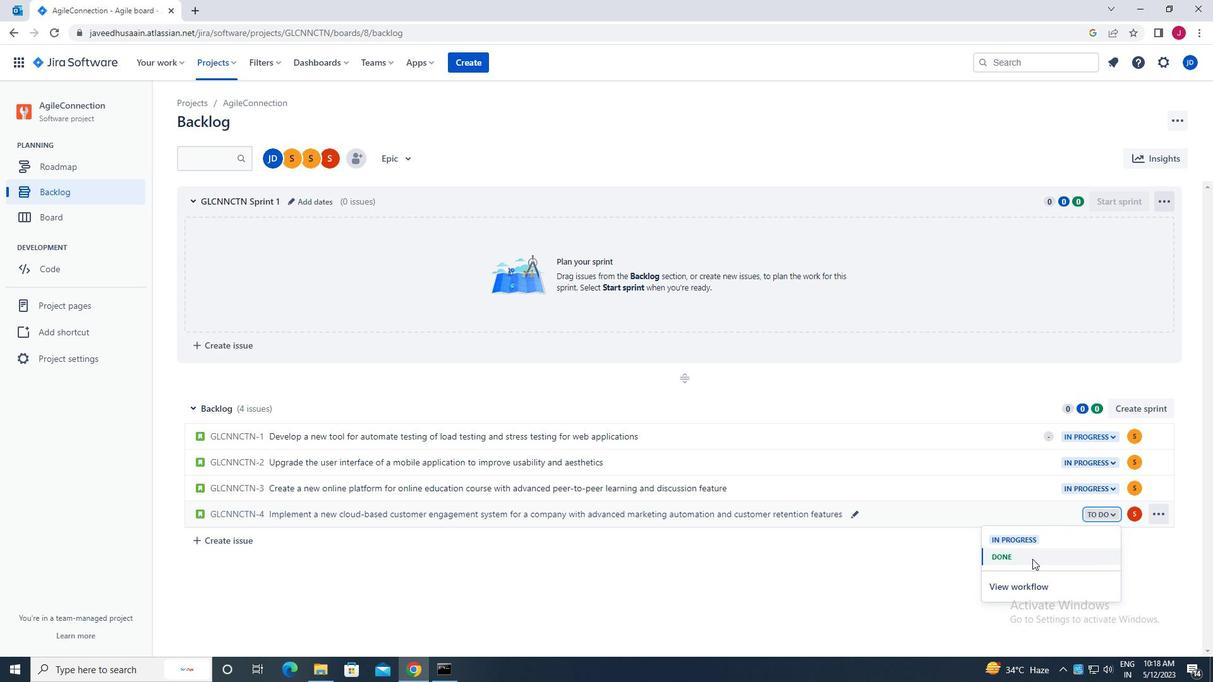 
Action: Mouse moved to (1030, 559)
Screenshot: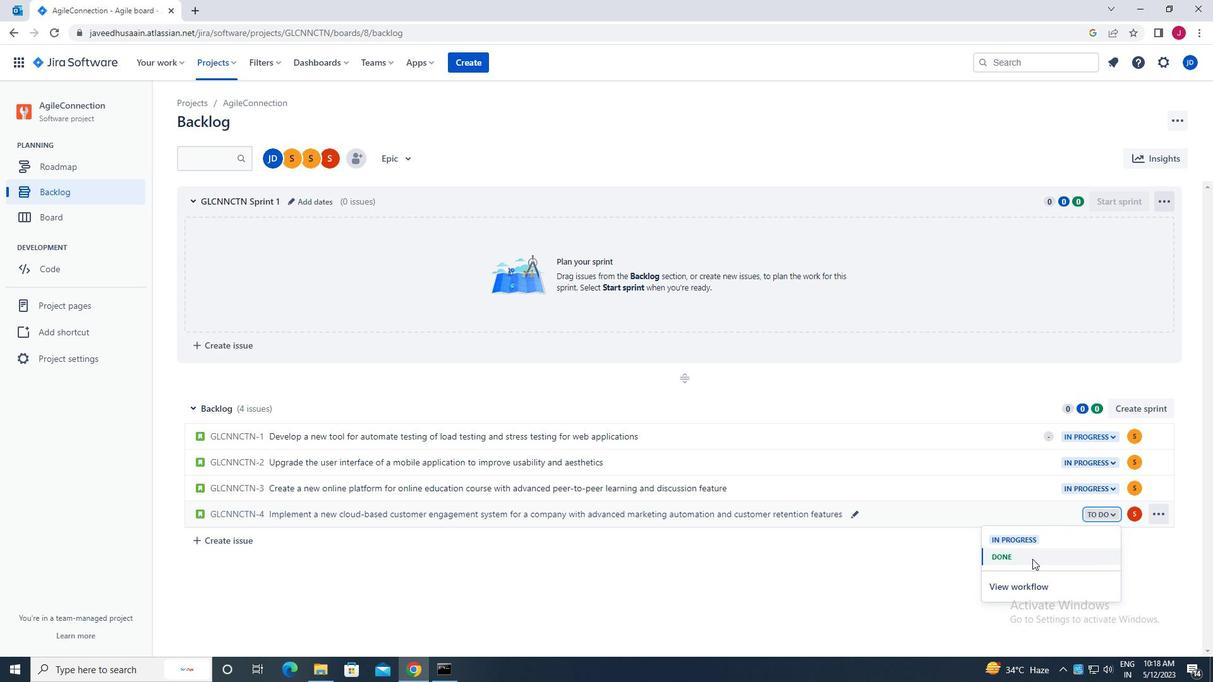 
Action: Mouse scrolled (1030, 558) with delta (0, 0)
Screenshot: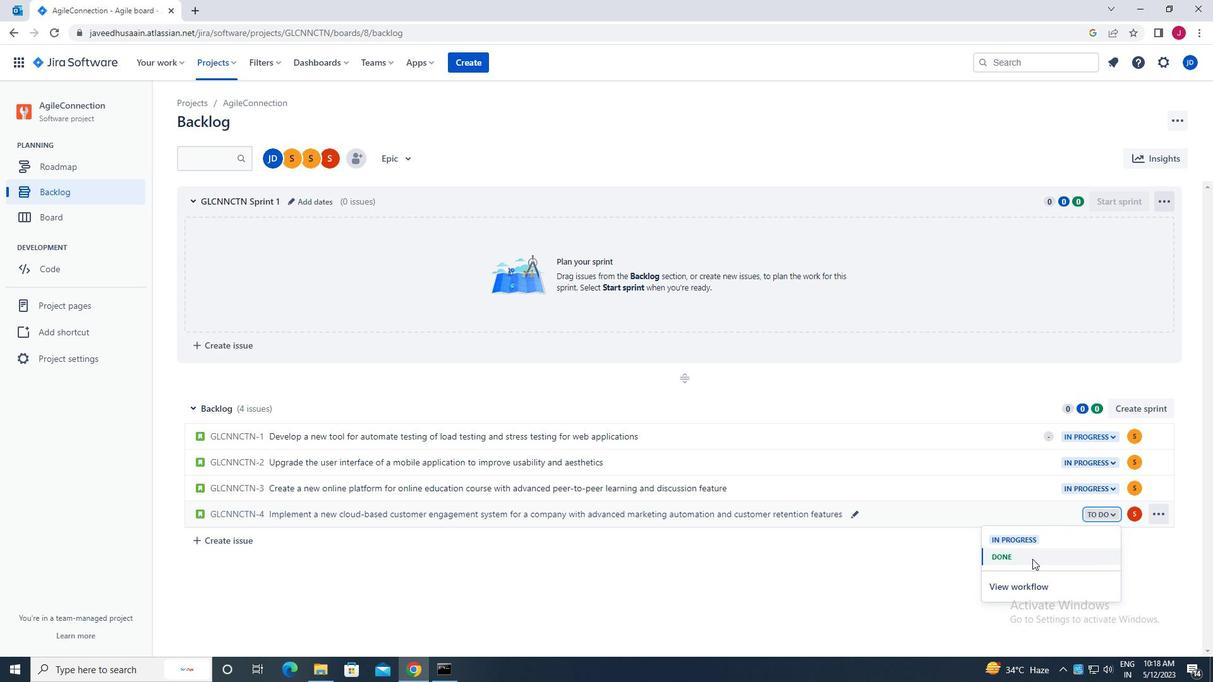 
Action: Mouse moved to (1131, 515)
Screenshot: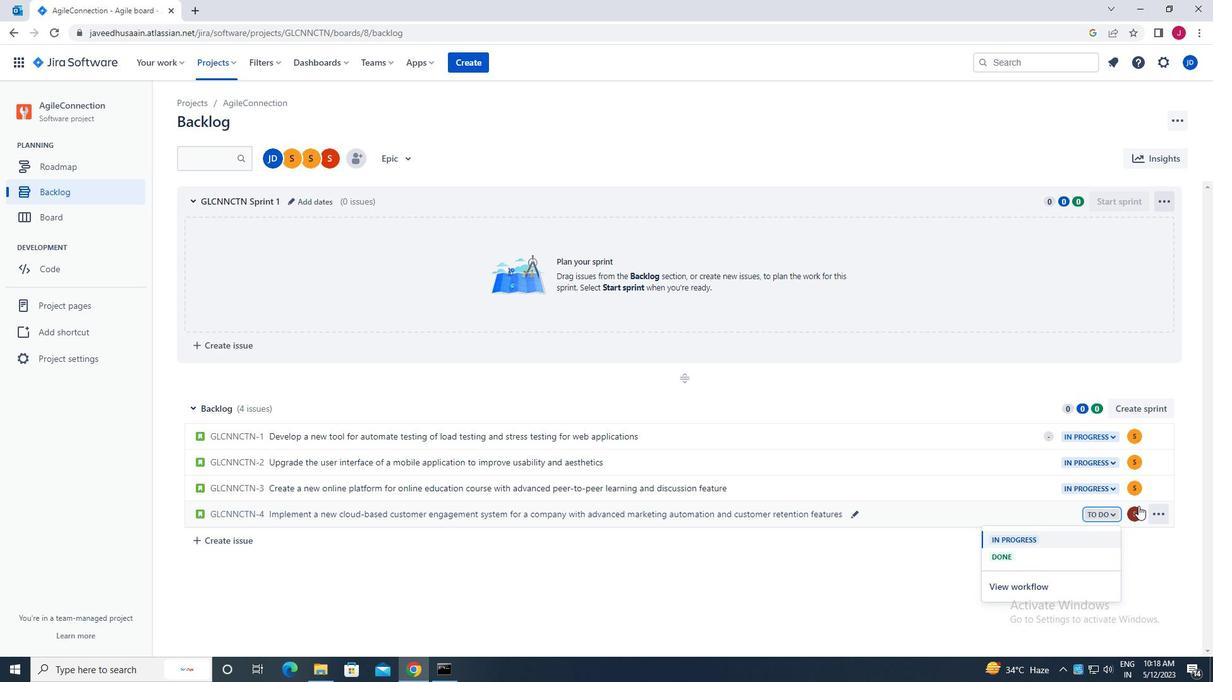 
Action: Mouse pressed left at (1131, 515)
Screenshot: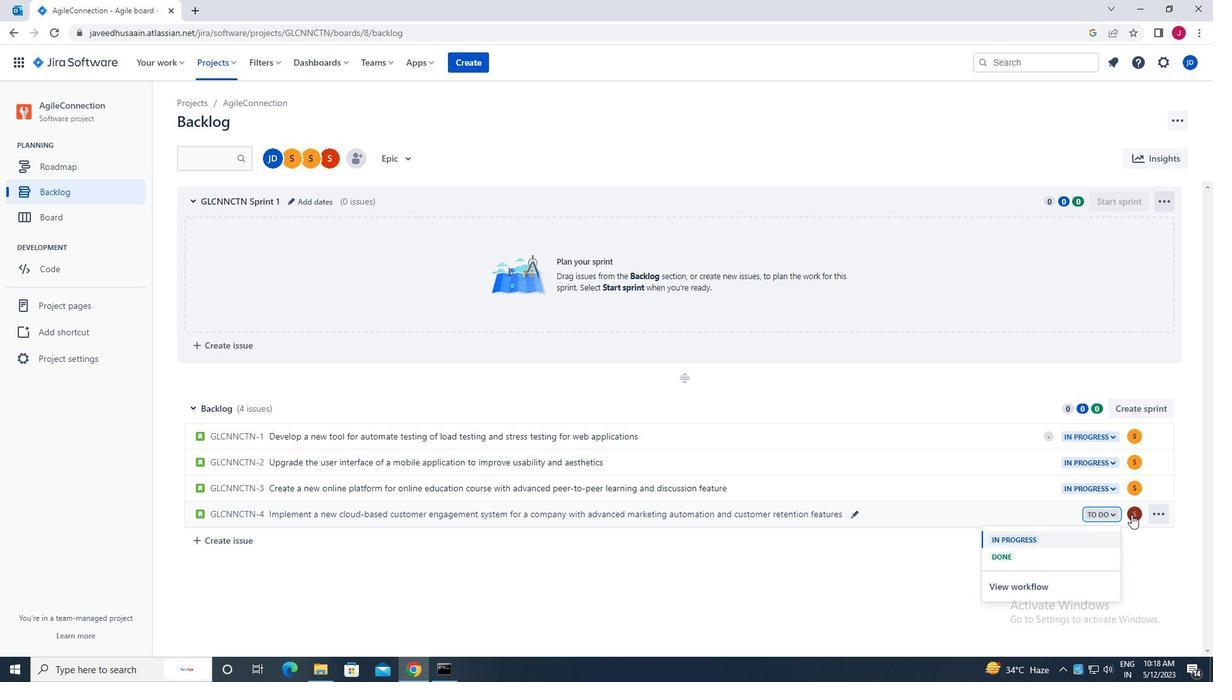 
Action: Mouse moved to (1029, 578)
Screenshot: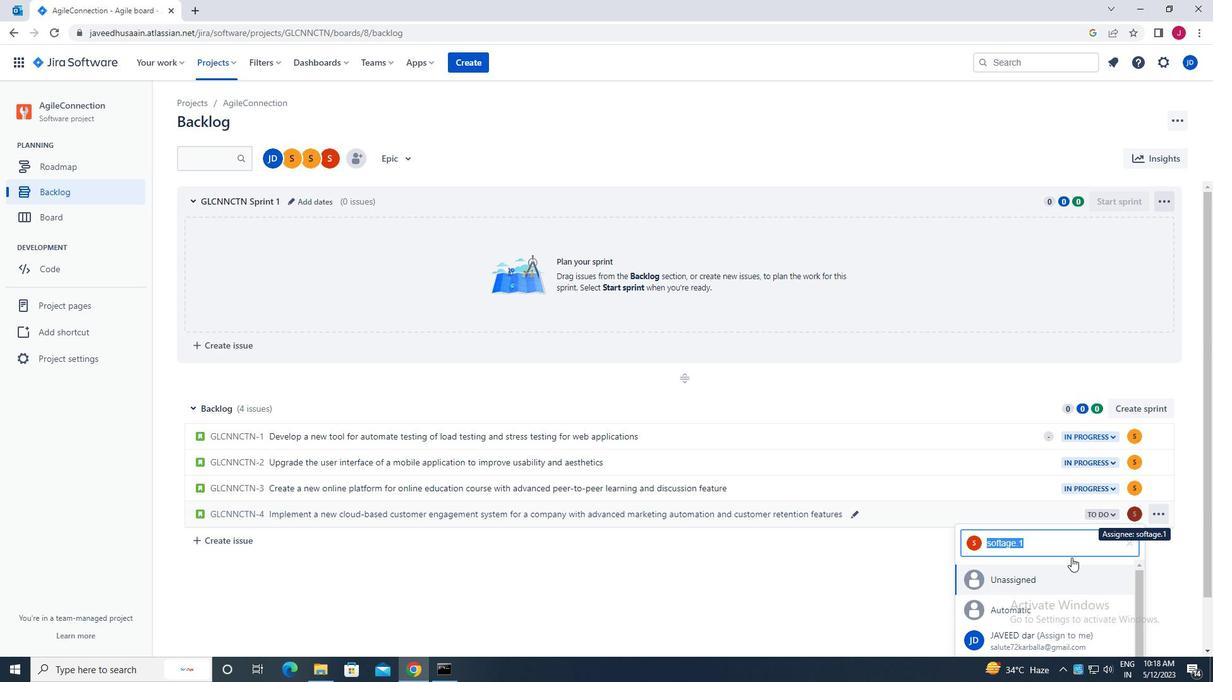 
Action: Mouse scrolled (1029, 577) with delta (0, 0)
Screenshot: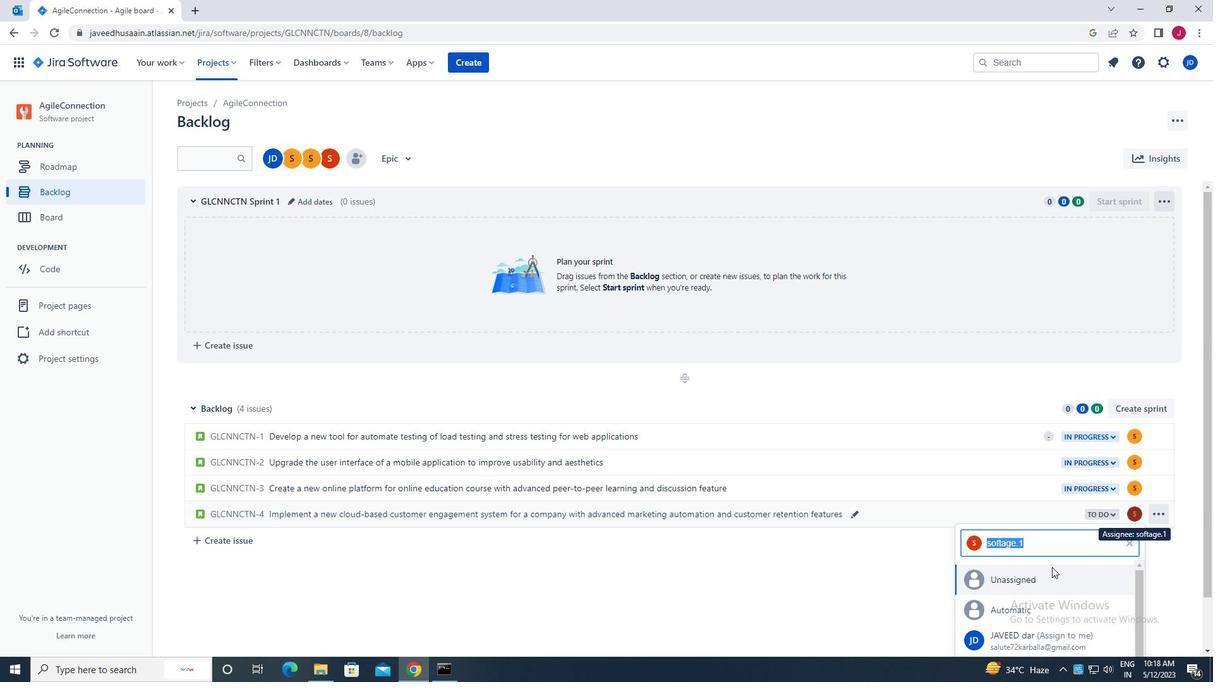 
Action: Mouse scrolled (1029, 577) with delta (0, 0)
Screenshot: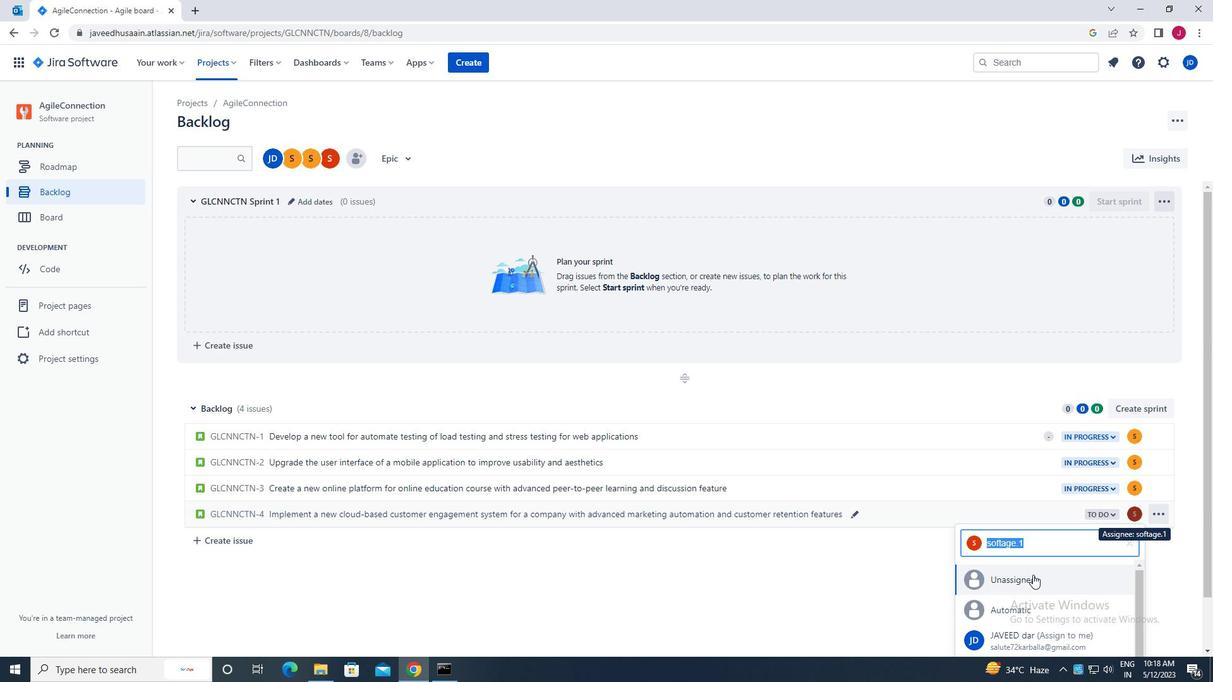 
Action: Mouse scrolled (1029, 577) with delta (0, 0)
Screenshot: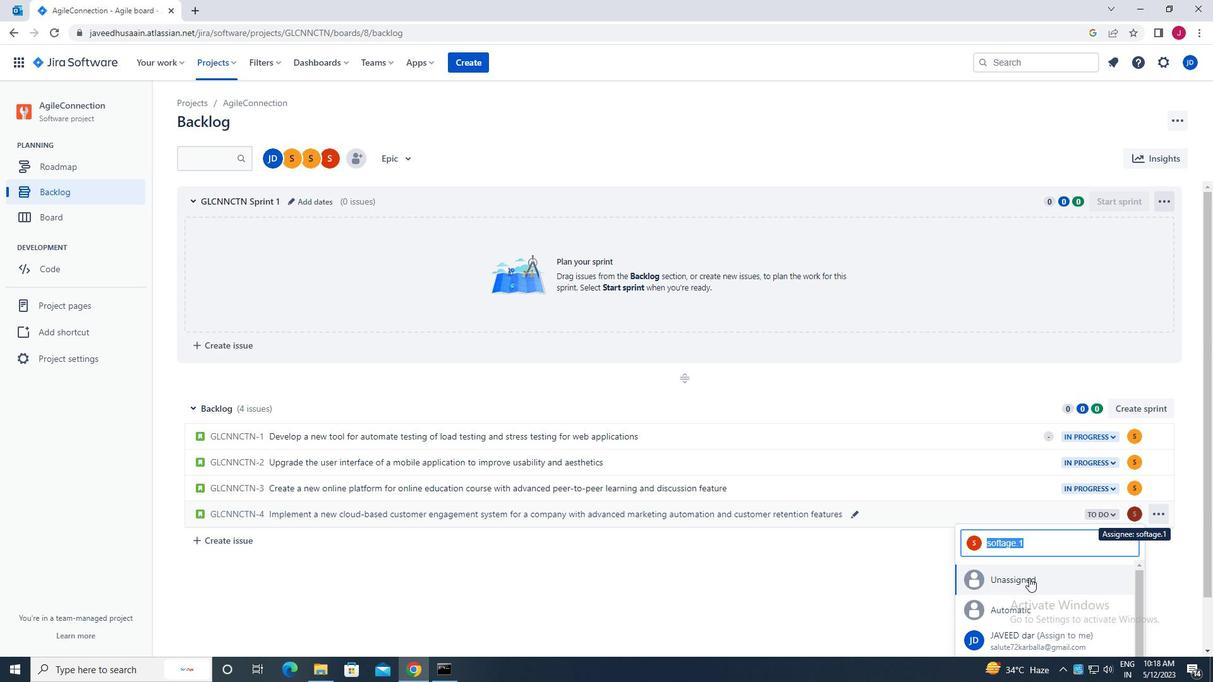 
Action: Mouse moved to (1004, 635)
Screenshot: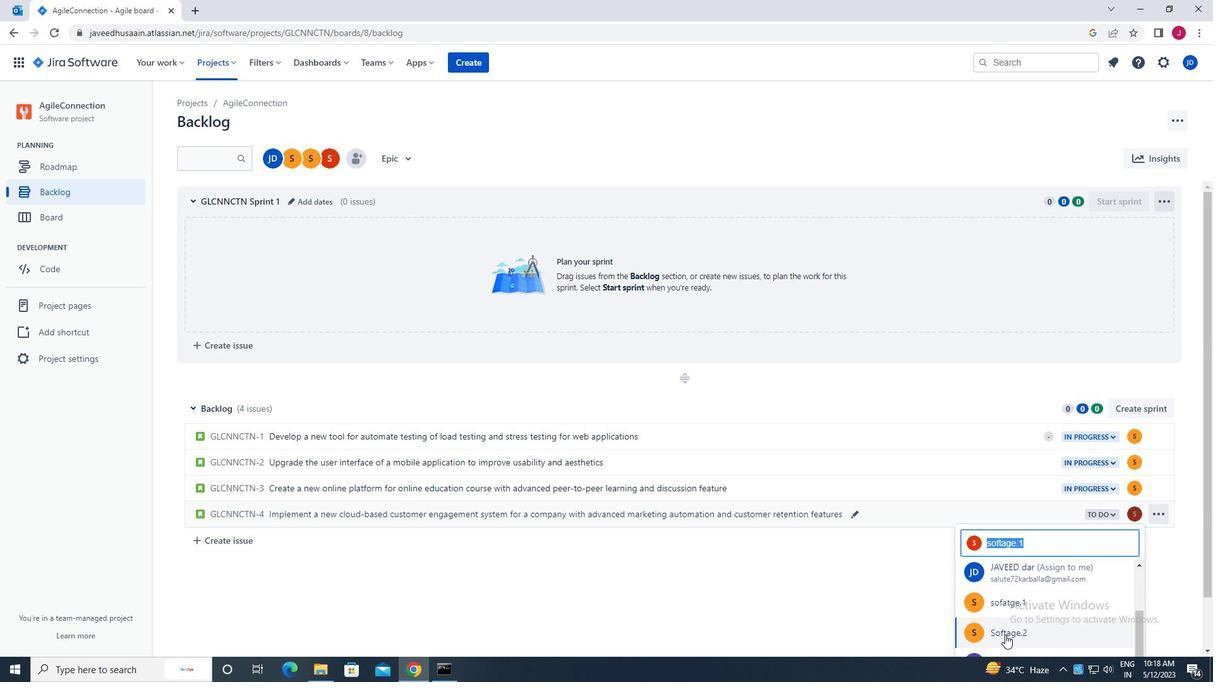 
Action: Mouse pressed left at (1004, 635)
Screenshot: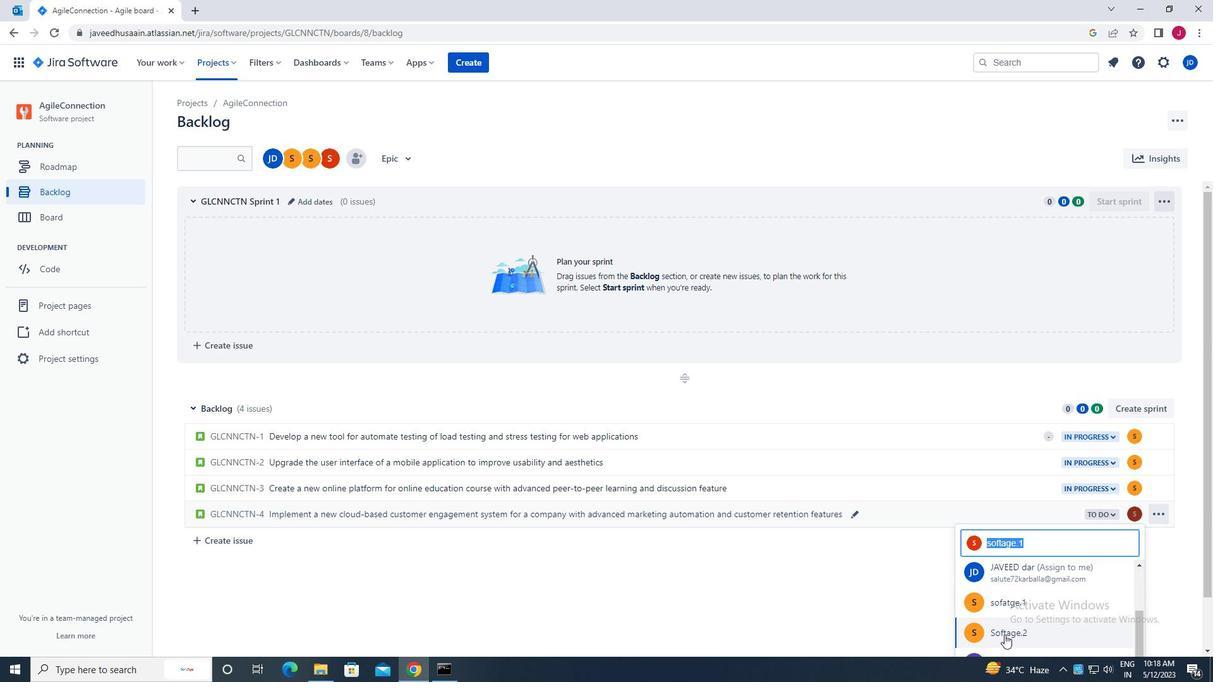 
Action: Mouse moved to (1098, 514)
Screenshot: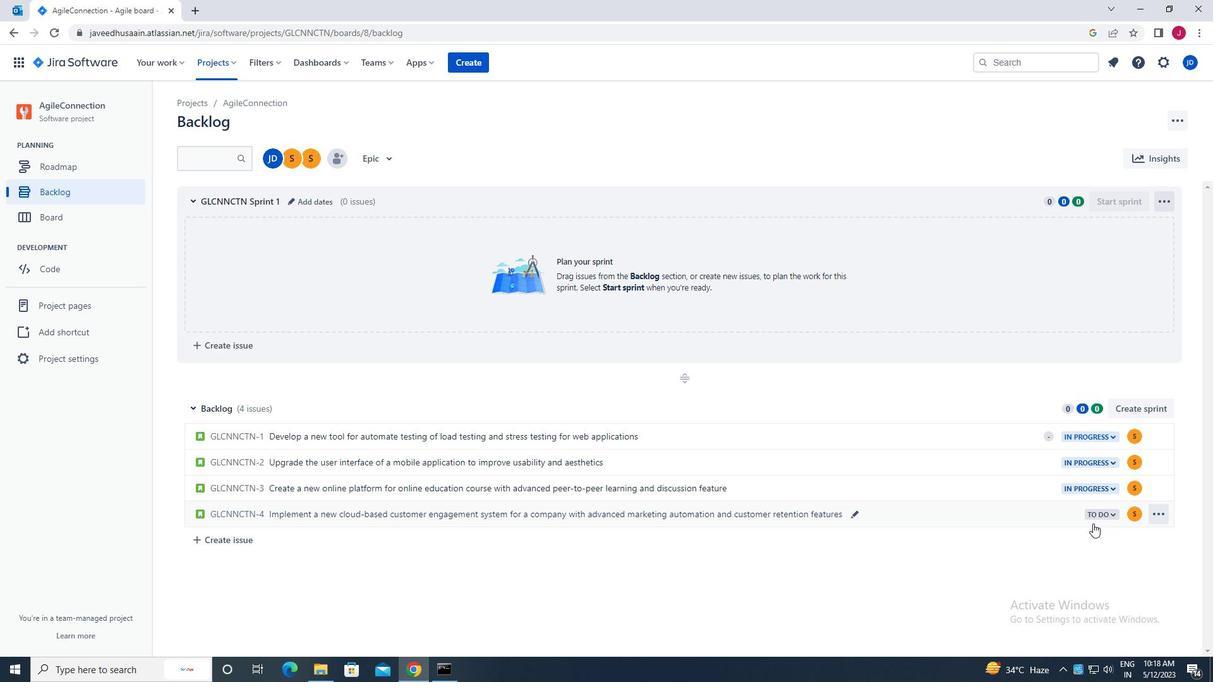 
Action: Mouse pressed left at (1098, 514)
Screenshot: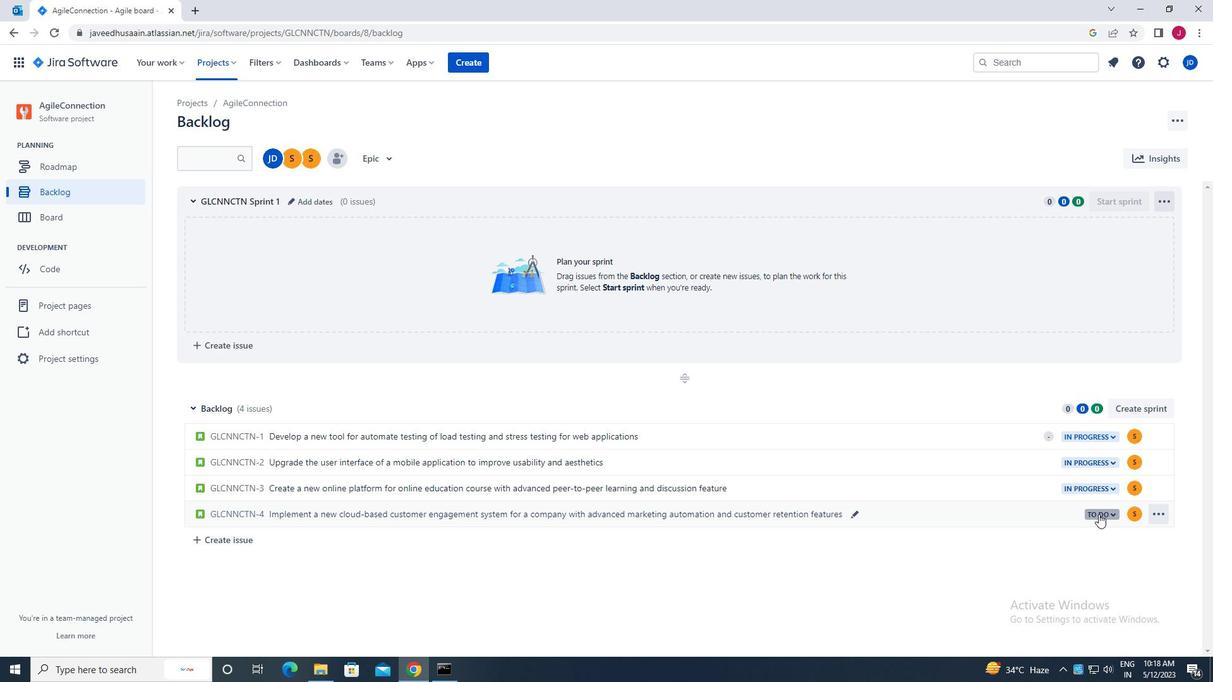 
Action: Mouse moved to (1023, 538)
Screenshot: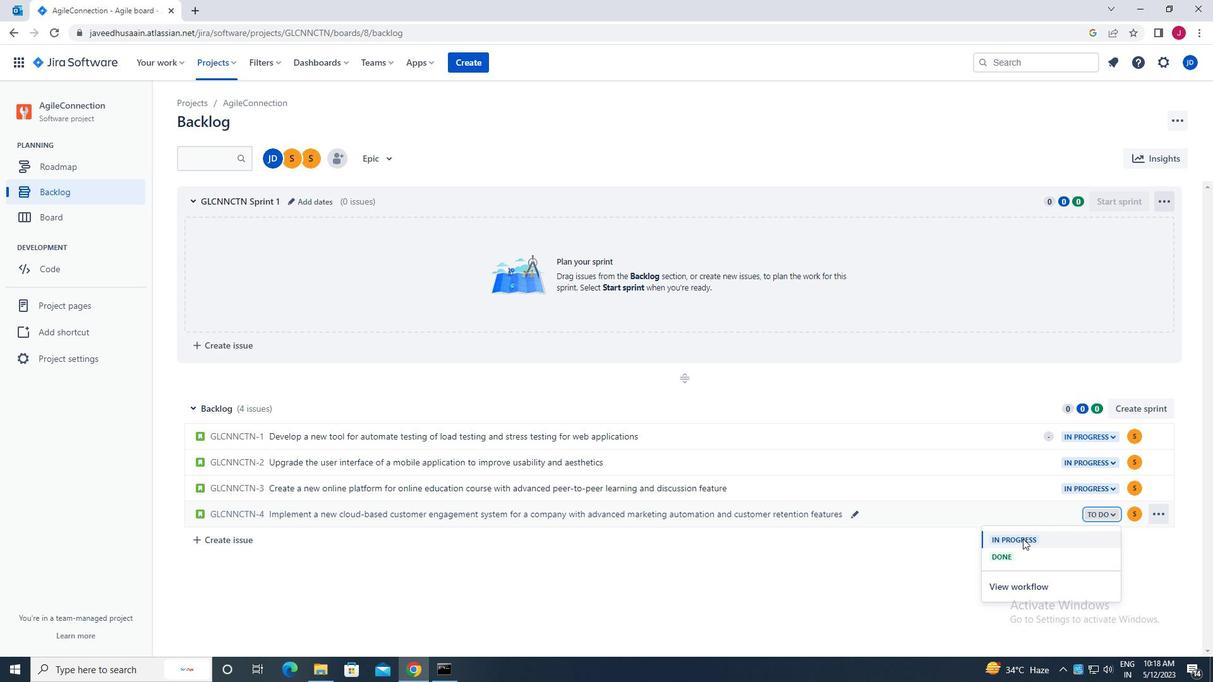 
Action: Mouse pressed left at (1023, 538)
Screenshot: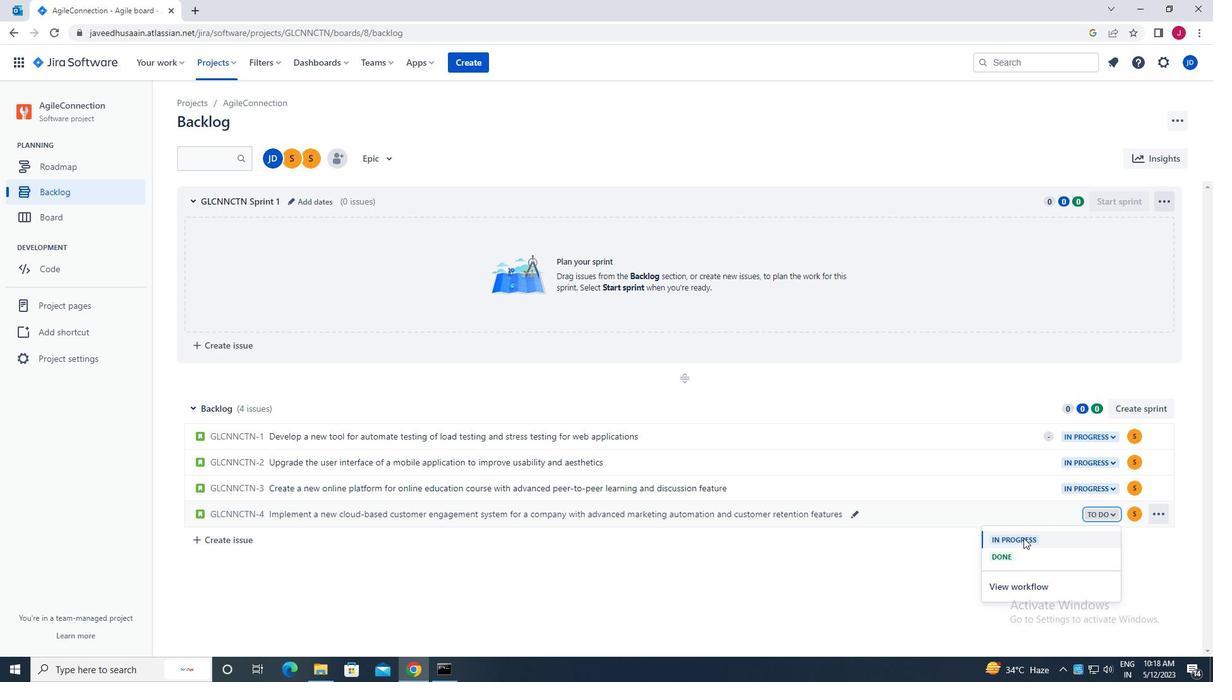
Action: Mouse moved to (1023, 537)
Screenshot: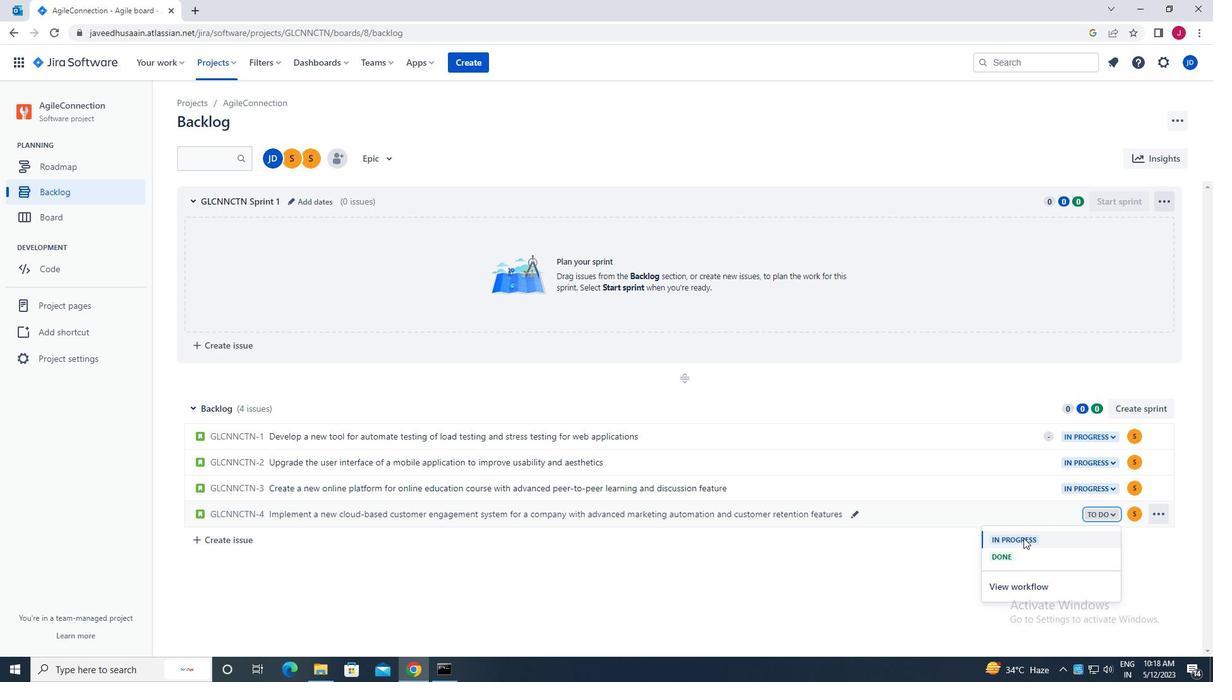 
